 Task: Open an excel sheet and write heading  Dynamic Sales. Add 10 people name  'Joshua Rivera, Zoey Coleman, Ryan Wright, Addison Bailey, Jonathan Simmons, Brooklyn Ward, Caleb Barnes, Audrey Collins, Gabriel Perry, Sofia Bell'Item code in between  4055-6600. Product range in between  5000-20000. Add Products   Calvin Klein, Tommy Hilfiger T-shirt, Armani Bag, Burberry Shoe, Levi's T-shirt, Under Armour, Vans Shoe, Converse Shoe, Timberland Shoe, Skechers Shoe.Choose quantity  2 to 5 In Total Add the Amounts. Save page  Dynamic Sales book
Action: Mouse moved to (20, 23)
Screenshot: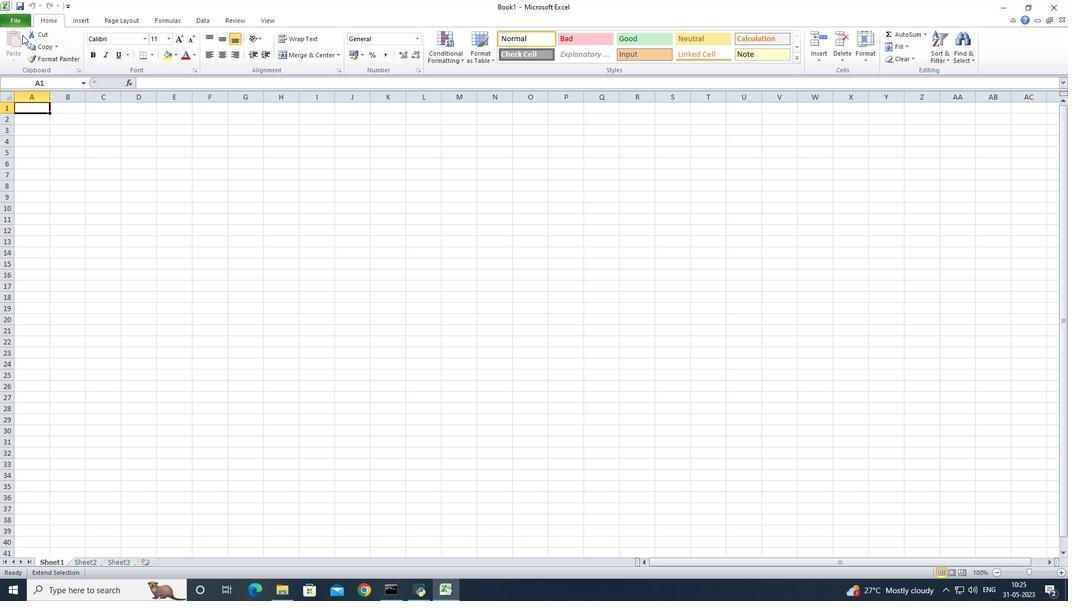
Action: Mouse pressed left at (20, 23)
Screenshot: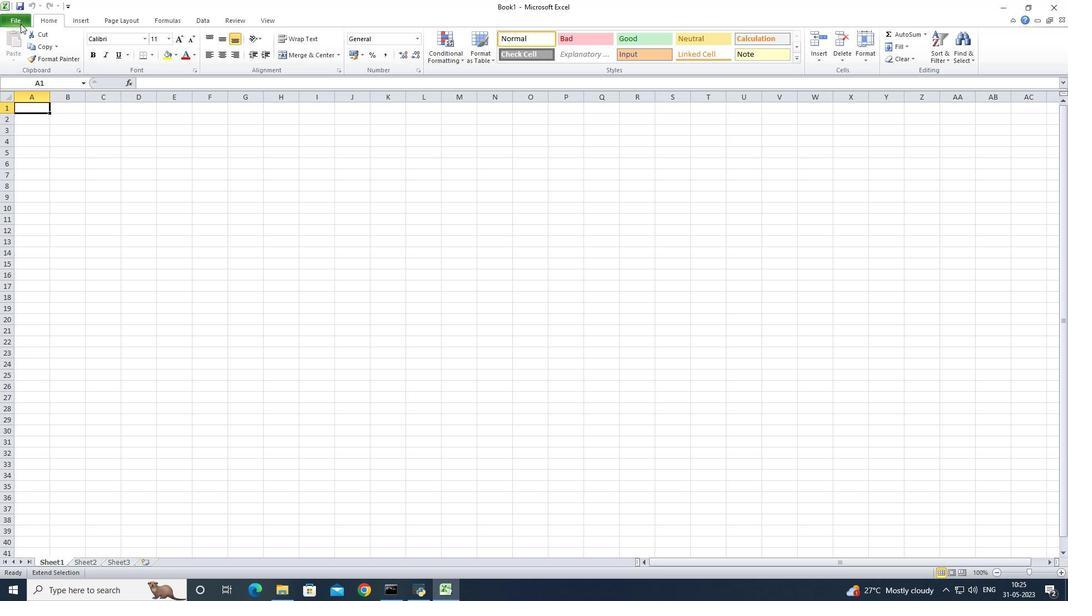 
Action: Mouse moved to (40, 146)
Screenshot: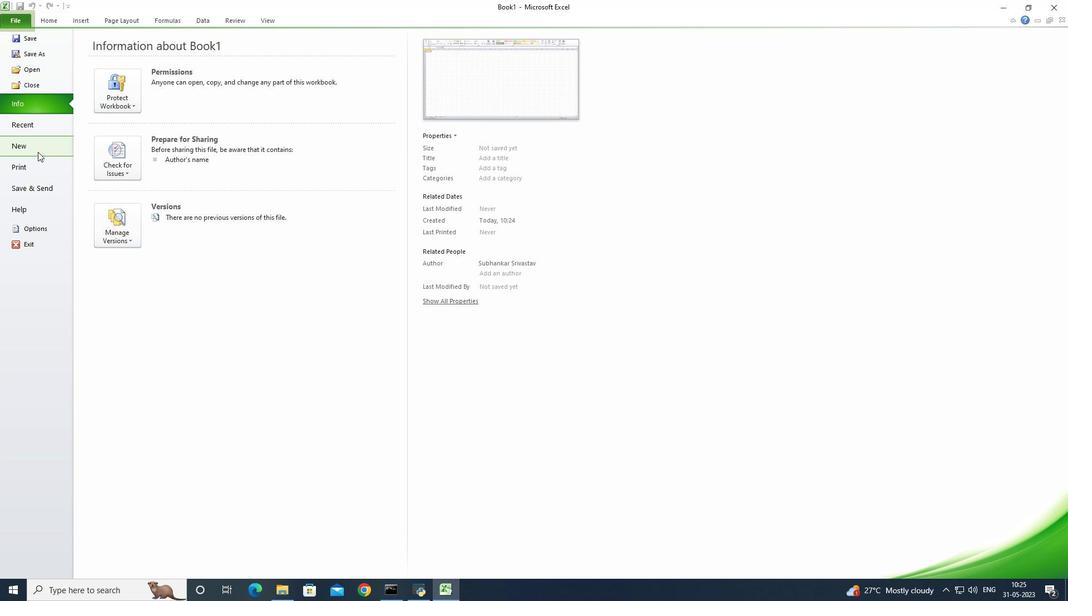 
Action: Mouse pressed left at (40, 146)
Screenshot: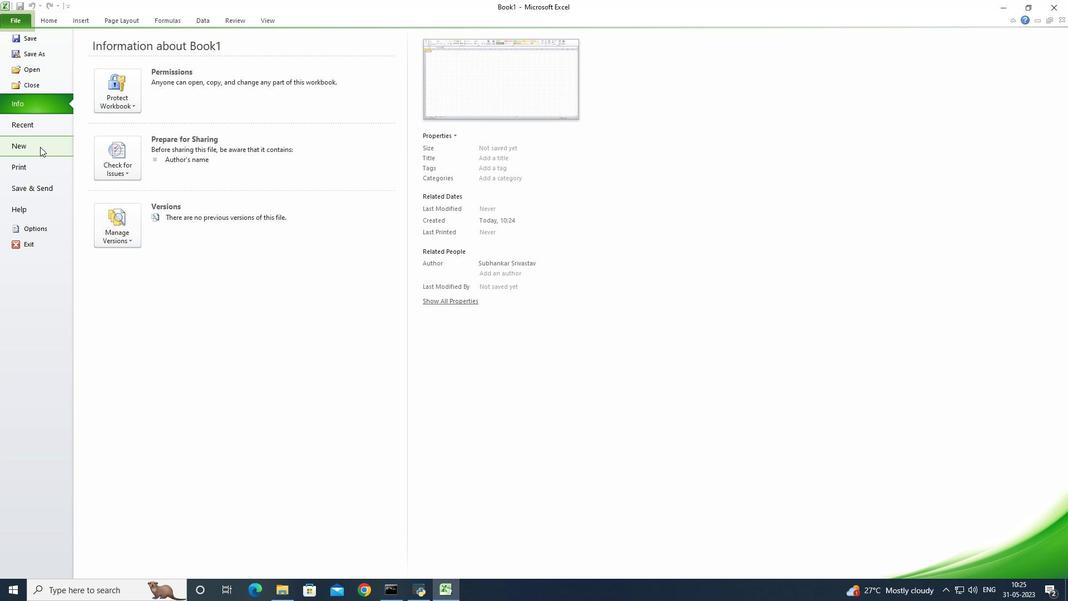 
Action: Mouse moved to (114, 112)
Screenshot: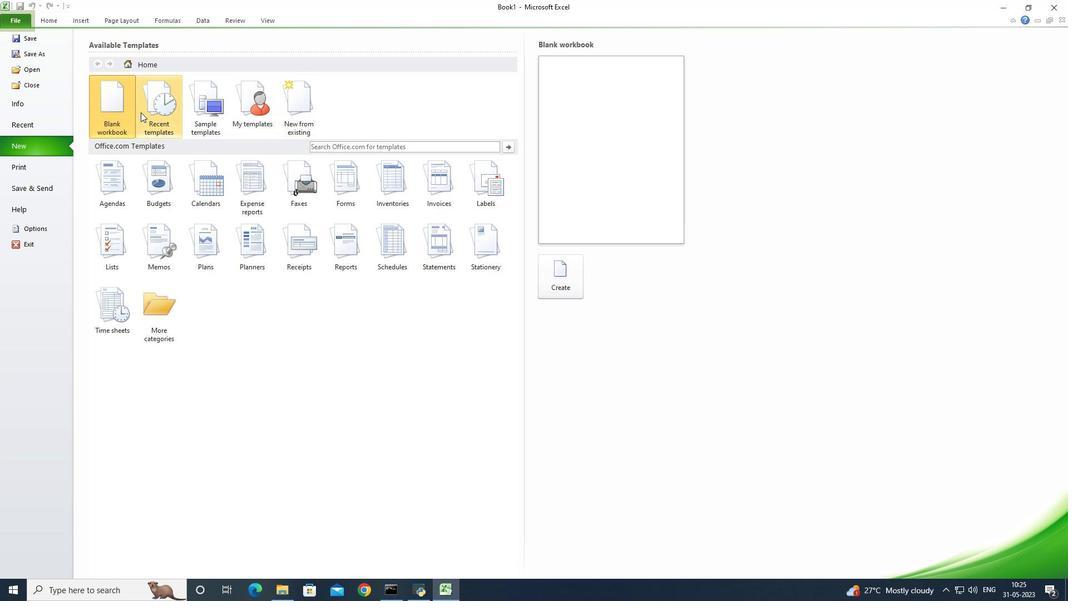 
Action: Mouse pressed left at (114, 112)
Screenshot: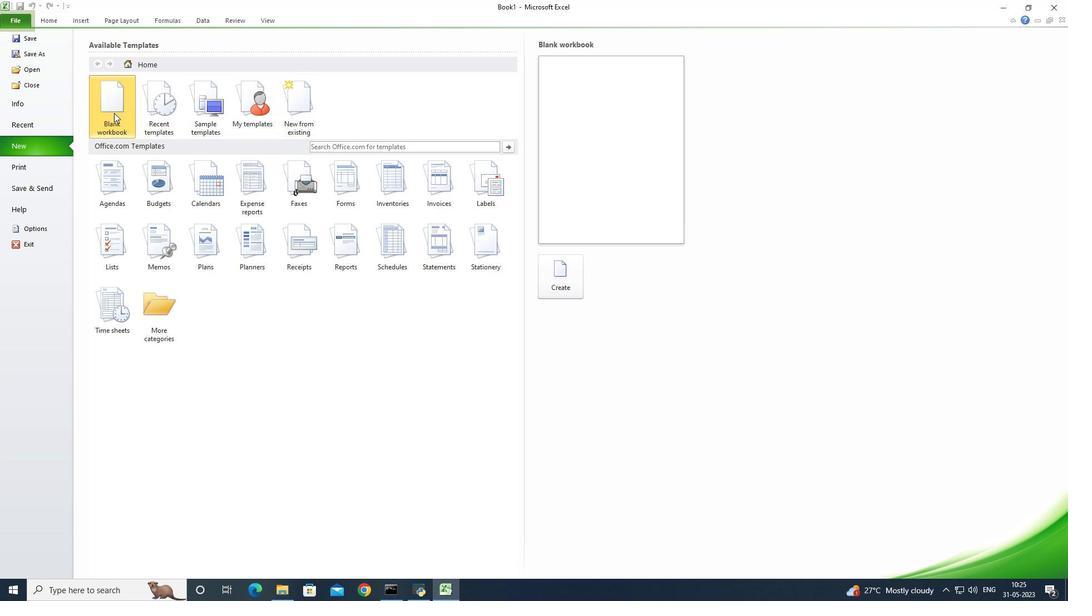 
Action: Mouse moved to (570, 274)
Screenshot: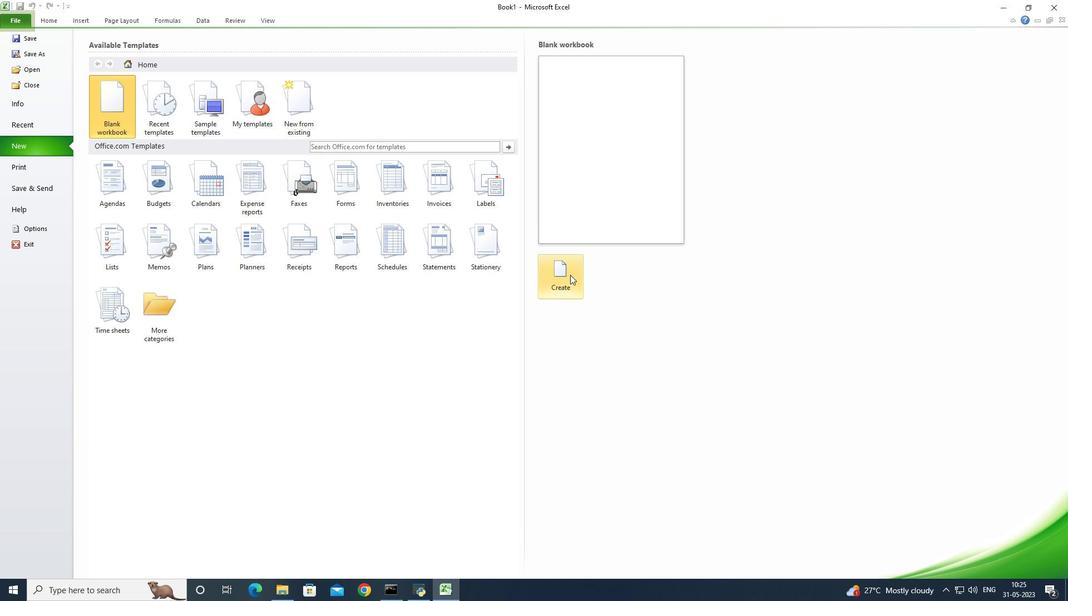 
Action: Mouse pressed left at (570, 274)
Screenshot: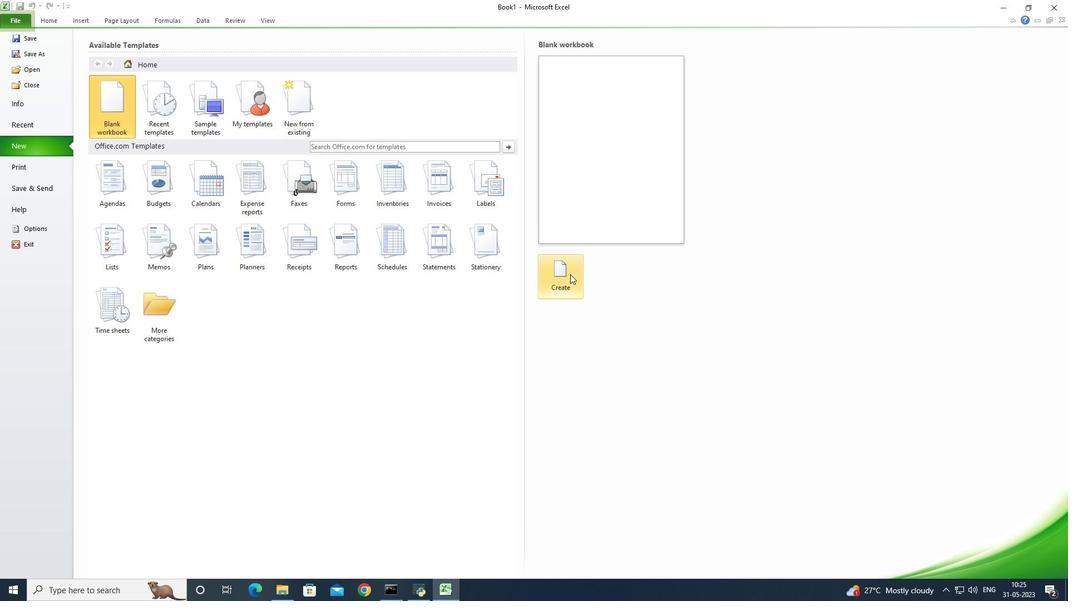 
Action: Mouse moved to (40, 108)
Screenshot: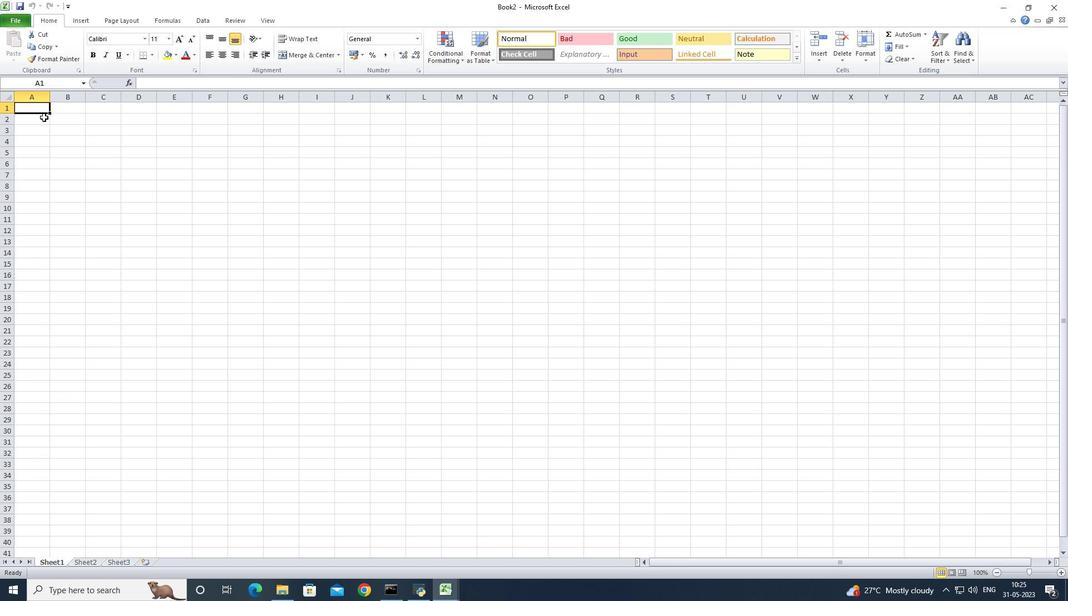 
Action: Mouse pressed left at (40, 108)
Screenshot: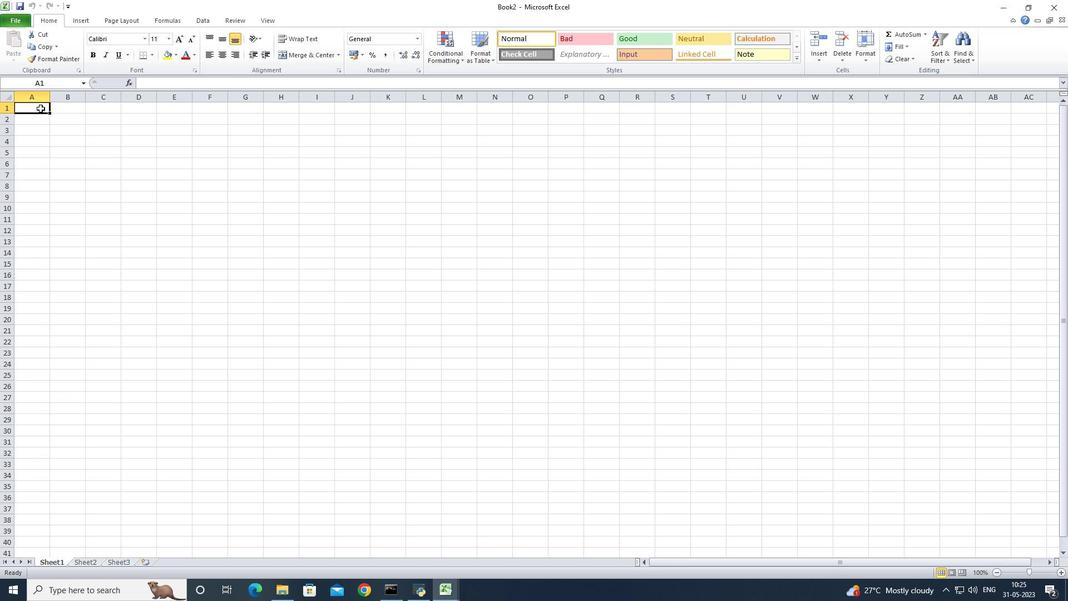 
Action: Key pressed <Key.shift><Key.shift><Key.shift><Key.shift><Key.shift><Key.shift><Key.shift><Key.shift><Key.shift><Key.shift><Key.shift><Key.shift><Key.shift><Key.shift><Key.shift><Key.shift><Key.shift><Key.shift><Key.shift><Key.shift><Key.shift><Key.shift><Key.shift><Key.shift><Key.shift><Key.shift><Key.shift><Key.shift><Key.shift><Key.shift><Key.shift><Key.shift><Key.shift><Key.shift><Key.shift><Key.shift><Key.shift><Key.shift><Key.shift><Key.shift><Key.shift><Key.shift><Key.shift><Key.shift><Key.shift><Key.shift><Key.shift><Key.shift><Key.shift><Key.shift><Key.shift><Key.shift><Key.shift><Key.shift><Key.shift><Key.shift><Key.shift><Key.shift><Key.shift><Key.shift><Key.shift><Key.shift><Key.shift><Key.shift><Key.shift><Key.shift><Key.shift><Key.shift><Key.shift><Key.shift><Key.shift><Key.shift><Key.shift><Key.shift><Key.shift><Key.shift><Key.shift><Key.shift><Key.shift><Key.shift><Key.shift><Key.shift><Key.shift><Key.shift><Key.shift><Key.shift><Key.shift><Key.shift><Key.shift><Key.shift><Key.shift><Key.shift><Key.shift><Key.shift><Key.shift><Key.shift><Key.shift><Key.shift><Key.shift><Key.shift><Key.shift><Key.shift><Key.shift><Key.shift><Key.shift><Key.shift><Key.shift><Key.shift><Key.shift><Key.shift><Key.shift><Key.shift><Key.shift><Key.shift><Key.shift><Key.shift><Key.shift><Key.shift><Key.shift><Key.shift><Key.shift><Key.shift><Key.shift><Key.shift><Key.shift><Key.shift><Key.shift><Key.shift><Key.shift><Key.shift><Key.shift><Key.shift><Key.shift><Key.shift><Key.shift><Key.shift><Key.shift><Key.shift><Key.shift><Key.shift><Key.shift><Key.shift><Key.shift><Key.shift><Key.shift><Key.shift><Key.shift><Key.shift><Key.shift><Key.shift><Key.shift><Key.shift><Key.shift><Key.shift><Key.shift><Key.shift><Key.shift><Key.shift><Key.shift><Key.shift><Key.shift><Key.shift><Key.shift><Key.shift><Key.shift><Key.shift><Key.shift><Key.shift><Key.shift><Key.shift><Key.shift><Key.shift><Key.shift><Key.shift><Key.shift><Key.shift><Key.shift><Key.shift><Key.shift><Key.shift><Key.shift><Key.shift><Key.shift><Key.shift><Key.shift><Key.shift><Key.shift><Key.shift><Key.shift><Key.shift><Key.shift><Key.shift><Key.shift><Key.shift><Key.shift><Key.shift><Key.shift><Key.shift><Key.shift><Key.shift><Key.shift><Key.shift>Dya<Key.backspace>namic<Key.space><Key.shift>Sales<Key.enter><Key.shift><Key.shift><Key.shift><Key.shift><Key.shift><Key.shift><Key.shift><Key.shift><Key.shift><Key.shift><Key.shift><Key.shift><Key.shift><Key.shift><Key.shift><Key.shift><Key.shift><Key.shift><Key.shift><Key.shift><Key.shift><Key.shift><Key.shift><Key.shift><Key.shift><Key.shift><Key.shift><Key.shift><Key.shift><Key.shift><Key.shift><Key.shift><Key.shift><Key.shift><Key.shift><Key.shift><Key.shift><Key.shift><Key.shift><Key.shift><Key.shift><Key.shift><Key.shift><Key.shift><Key.shift><Key.shift><Key.shift><Key.shift><Key.shift><Key.shift><Key.shift>Name<Key.enter><Key.shift>Ja<Key.backspace>oshua<Key.space><Key.shift><Key.shift><Key.shift><Key.shift><Key.shift><Key.shift><Key.shift><Key.shift><Key.shift><Key.shift><Key.shift><Key.shift><Key.shift><Key.shift><Key.shift><Key.shift><Key.shift><Key.shift><Key.shift><Key.shift><Key.shift><Key.shift><Key.shift><Key.shift><Key.shift>Rivera<Key.enter><Key.shift><Key.shift><Key.shift><Key.shift><Key.shift><Key.shift><Key.shift>Zoey<Key.space><Key.shift><Key.shift><Key.shift>Coleman<Key.enter><Key.shift><Key.shift><Key.shift><Key.shift><Key.shift><Key.shift><Key.shift>Ryan<Key.space><Key.shift><Key.shift><Key.shift><Key.shift><Key.shift><Key.shift><Key.shift><Key.shift><Key.shift><Key.shift><Key.shift><Key.shift><Key.shift><Key.shift><Key.shift><Key.shift><Key.shift><Key.shift><Key.shift><Key.shift><Key.shift><Key.shift><Key.shift><Key.shift><Key.shift><Key.shift><Key.shift><Key.shift><Key.shift><Key.shift><Key.shift><Key.shift><Key.shift><Key.shift><Key.shift><Key.shift><Key.shift>Wright<Key.enter><Key.shift>Addison<Key.space><Key.shift><Key.shift><Key.shift><Key.shift><Key.shift><Key.shift><Key.shift><Key.shift><Key.shift><Key.shift><Key.shift><Key.shift><Key.shift><Key.shift><Key.shift><Key.shift><Key.shift>Bailey<Key.enter><Key.shift><Key.shift><Key.shift><Key.shift><Key.shift><Key.shift>Jonathan<Key.space><Key.shift><Key.shift><Key.shift><Key.shift><Key.shift><Key.shift><Key.shift><Key.shift><Key.shift><Key.shift><Key.shift><Key.shift><Key.shift><Key.shift><Key.shift><Key.shift><Key.shift><Key.shift><Key.shift><Key.shift><Key.shift><Key.shift><Key.shift><Key.shift><Key.shift><Key.shift><Key.shift><Key.shift>Simmons<Key.enter><Key.shift><Key.shift><Key.shift><Key.shift><Key.shift><Key.shift><Key.shift><Key.shift><Key.shift><Key.shift><Key.shift><Key.shift><Key.shift><Key.shift><Key.shift><Key.shift><Key.shift><Key.shift><Key.shift>Brooklyn<Key.space><Key.shift>Ward<Key.enter><Key.shift><Key.shift><Key.shift><Key.shift><Key.shift><Key.shift><Key.shift><Key.shift><Key.shift><Key.shift><Key.shift><Key.shift><Key.shift><Key.shift><Key.shift><Key.shift><Key.shift><Key.shift><Key.shift><Key.shift><Key.shift><Key.shift><Key.shift><Key.shift><Key.shift><Key.shift><Key.shift><Key.shift><Key.shift><Key.shift><Key.shift><Key.shift><Key.shift><Key.shift>Caleb<Key.space><Key.shift><Key.shift><Key.shift><Key.shift><Key.shift><Key.shift><Key.shift><Key.shift><Key.shift><Key.shift><Key.shift><Key.shift>Barnes<Key.enter><Key.shift>Audrey<Key.space><Key.shift><Key.shift><Key.shift><Key.shift>Collins<Key.enter><Key.shift>Gabriel<Key.space><Key.shift><Key.shift><Key.shift><Key.shift><Key.shift><Key.shift><Key.shift><Key.shift><Key.shift><Key.shift><Key.shift><Key.shift><Key.shift><Key.shift><Key.shift>Perry<Key.enter><Key.shift><Key.shift><Key.shift><Key.shift><Key.shift><Key.shift><Key.shift><Key.shift>Sofia<Key.space><Key.shift>Bell<Key.right><Key.up><Key.up><Key.up><Key.up><Key.up><Key.up><Key.up><Key.up><Key.up><Key.up><Key.up>
Screenshot: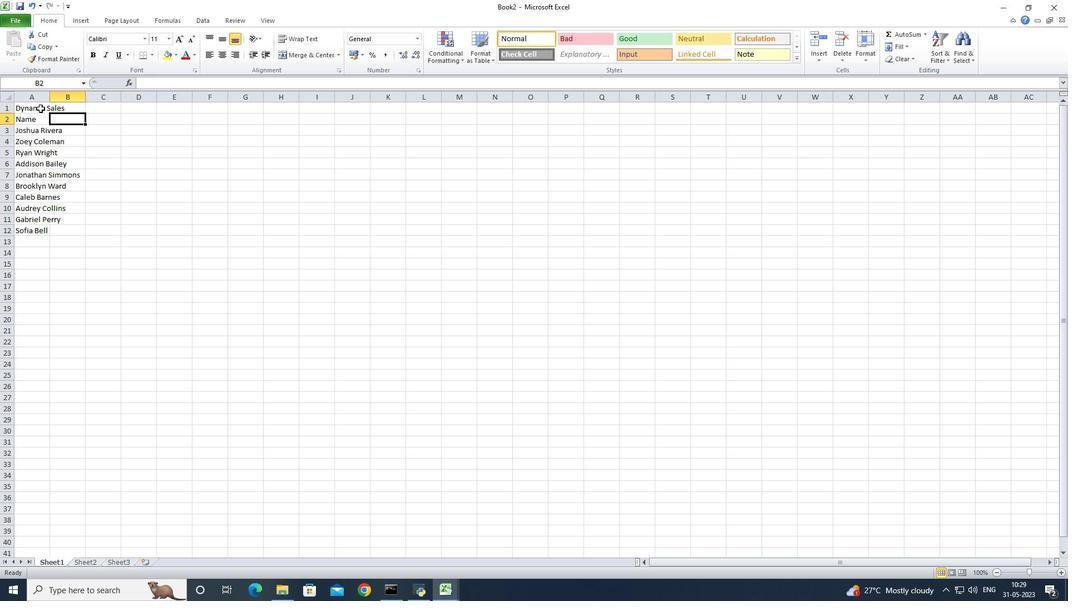 
Action: Mouse moved to (49, 97)
Screenshot: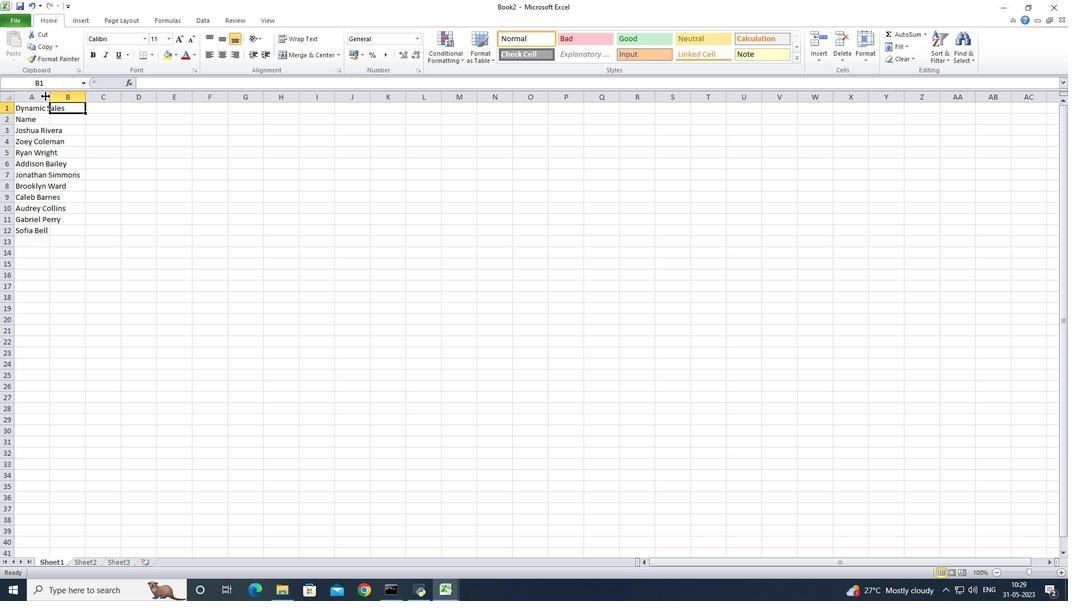 
Action: Mouse pressed left at (49, 97)
Screenshot: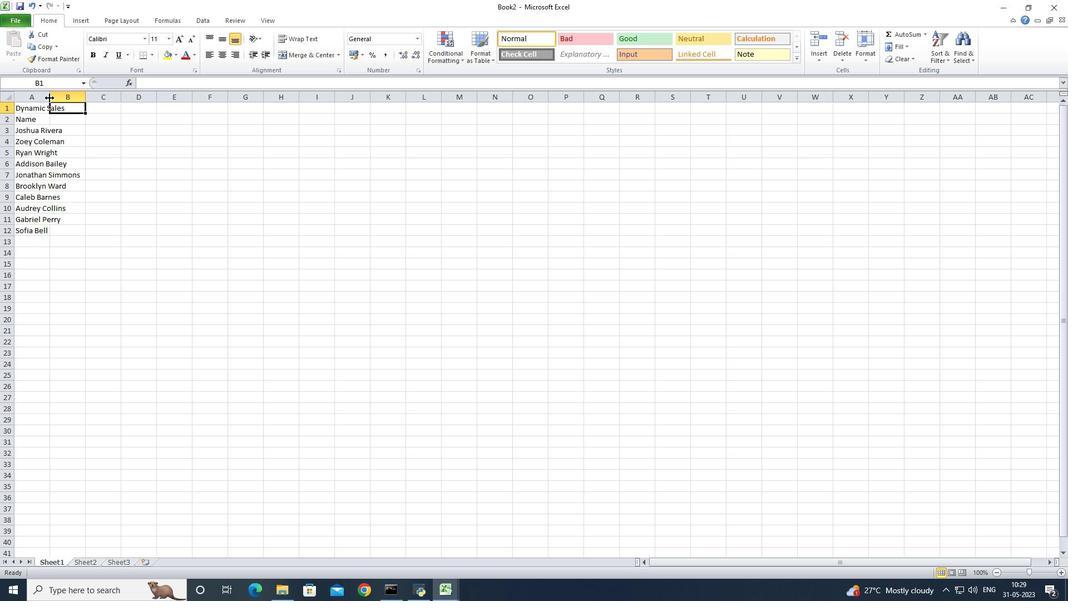 
Action: Mouse pressed left at (49, 97)
Screenshot: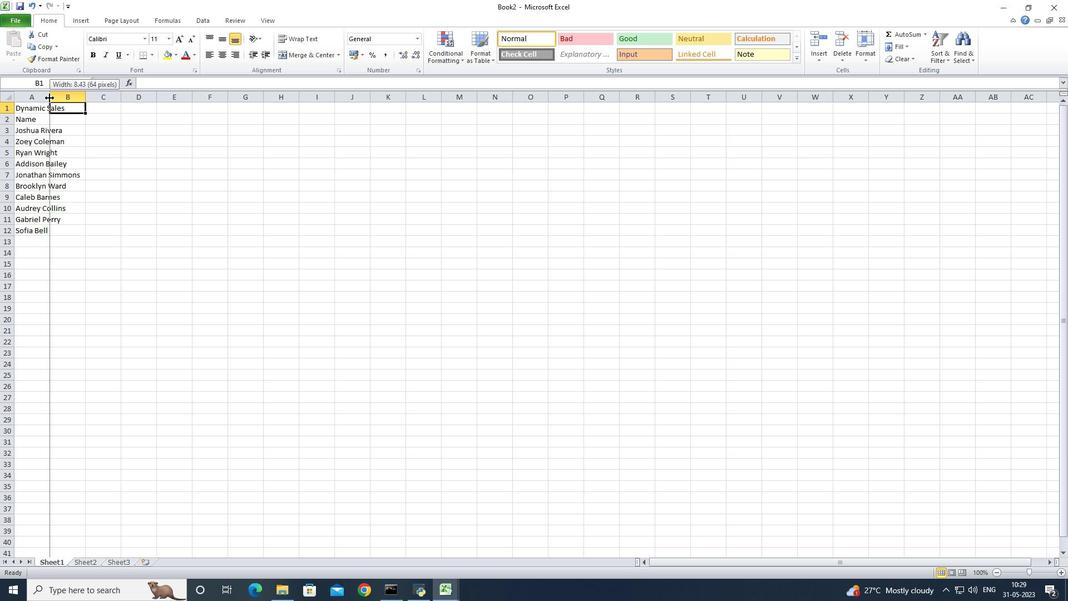 
Action: Mouse moved to (91, 118)
Screenshot: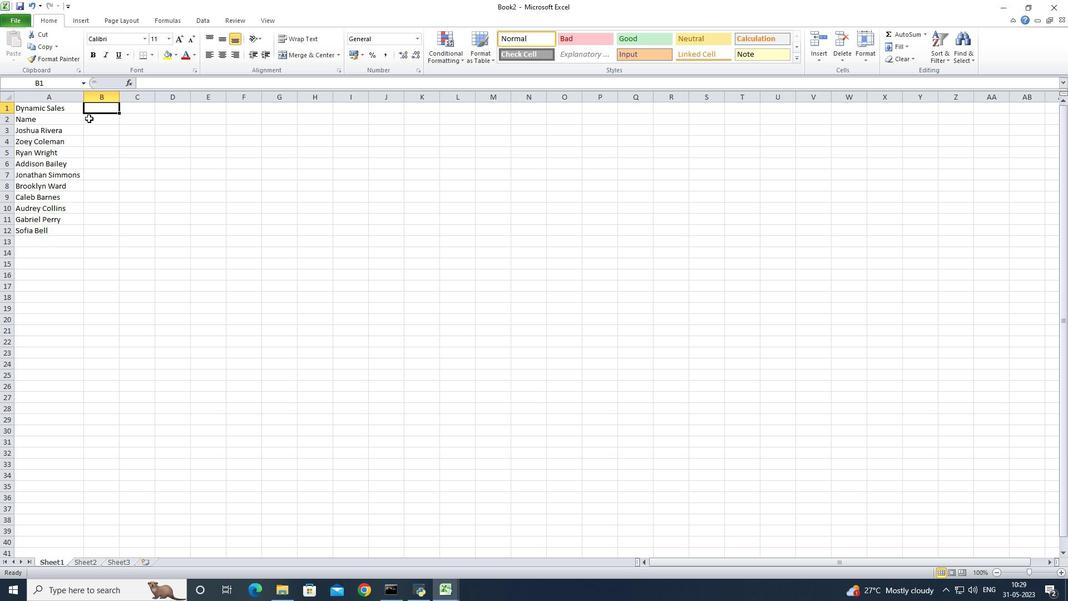 
Action: Mouse pressed left at (91, 118)
Screenshot: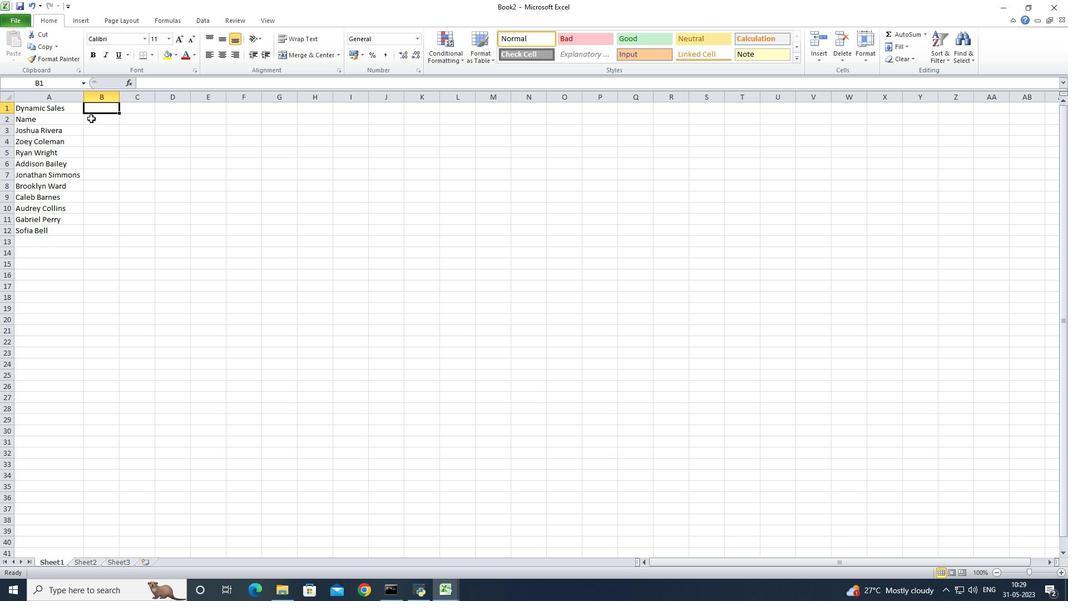 
Action: Key pressed <Key.shift>Item<Key.space><Key.shift><Key.shift><Key.shift><Key.shift><Key.shift>Code<Key.enter>4055<Key.down>4053<Key.backspace>8<Key.down>5500<Key.down>5400<Key.down>4500<Key.down>6000<Key.down>6500<Key.down>6400<Key.down>6300<Key.down>6200<Key.right><Key.up><Key.up><Key.up><Key.up><Key.up><Key.up><Key.up><Key.up><Key.up><Key.up>
Screenshot: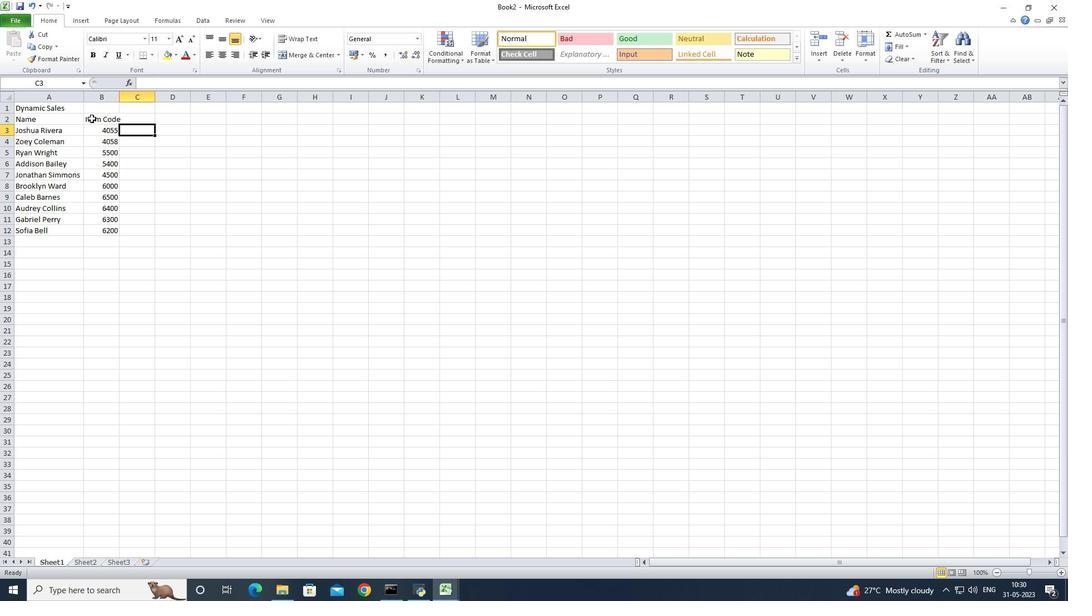 
Action: Mouse moved to (120, 101)
Screenshot: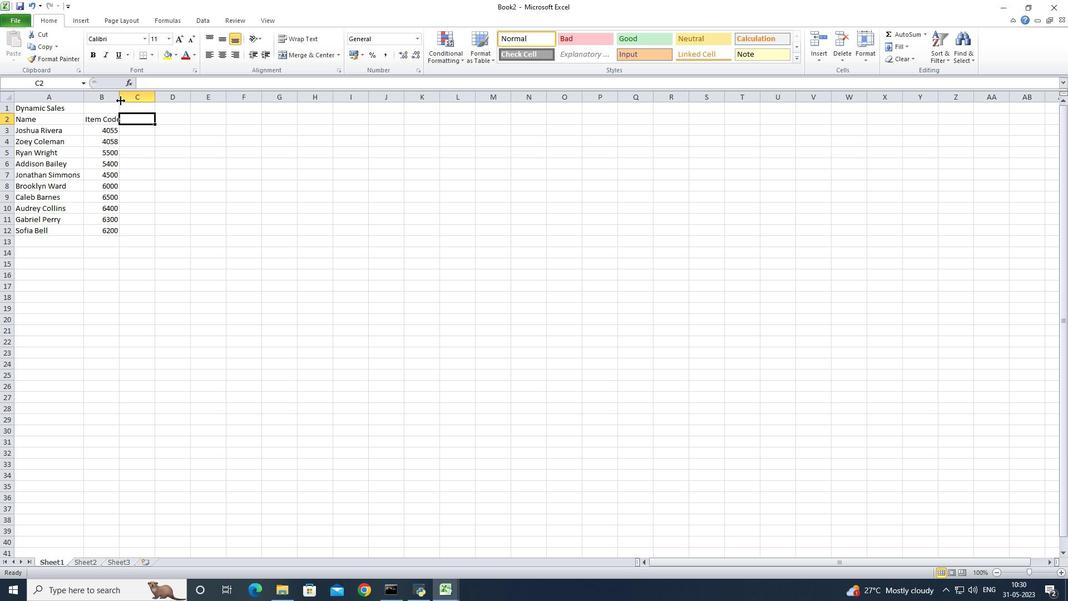 
Action: Mouse pressed left at (120, 101)
Screenshot: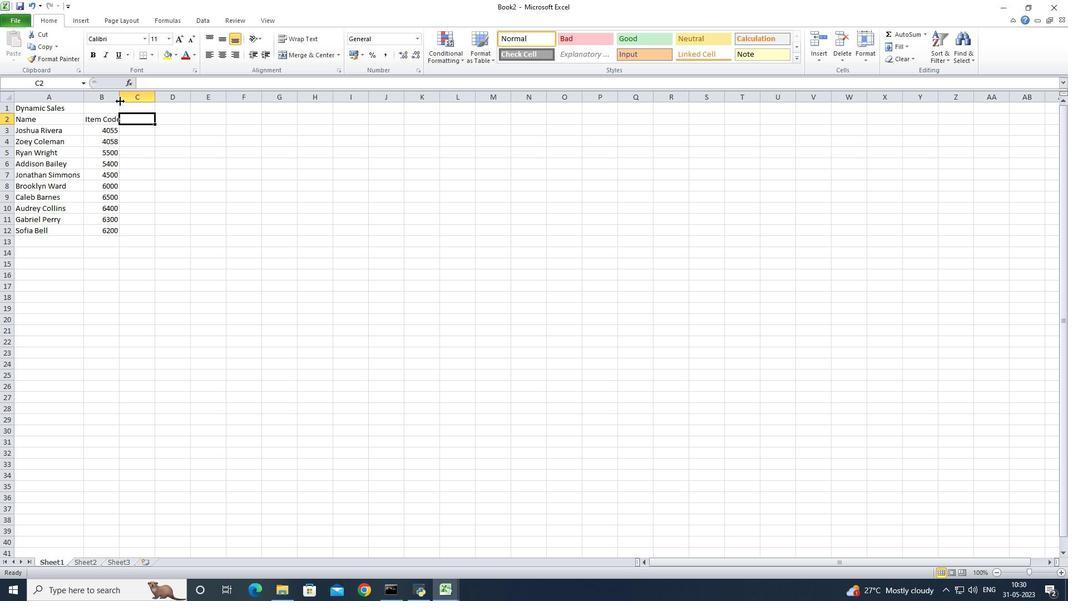
Action: Mouse pressed left at (120, 101)
Screenshot: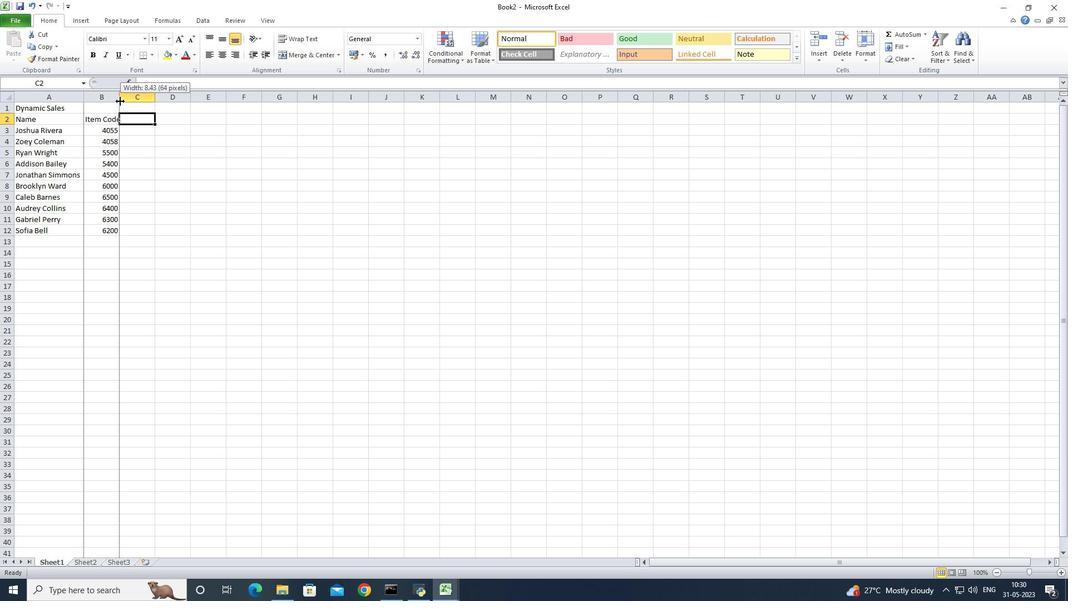 
Action: Mouse moved to (136, 129)
Screenshot: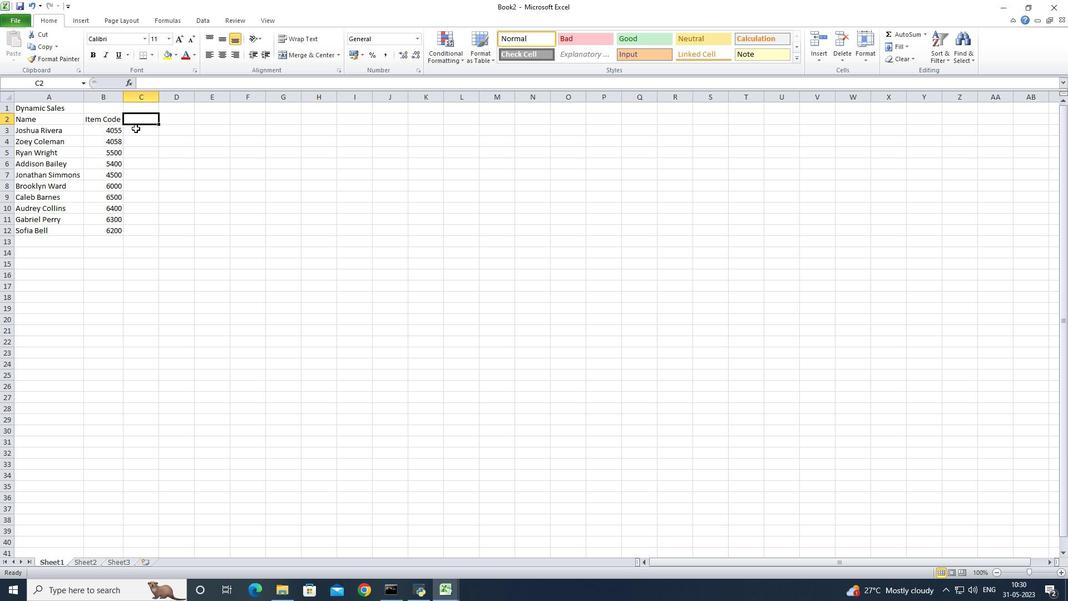 
Action: Key pressed <Key.shift>Product<Key.space><Key.shift><Key.shift><Key.shift><Key.shift><Key.shift><Key.shift><Key.shift><Key.shift><Key.shift><Key.shift><Key.shift>range
Screenshot: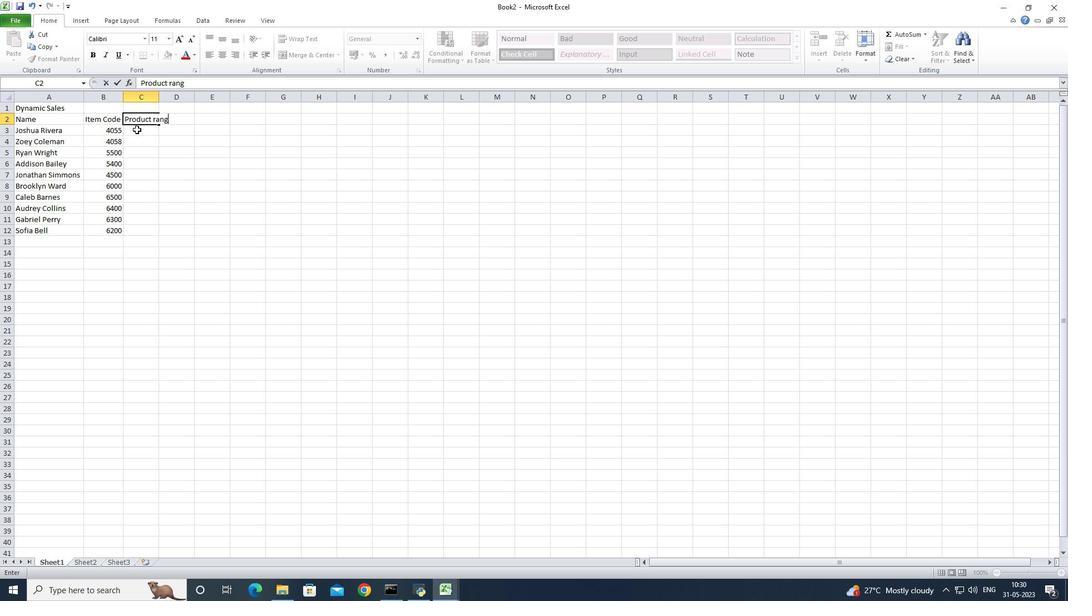 
Action: Mouse moved to (158, 99)
Screenshot: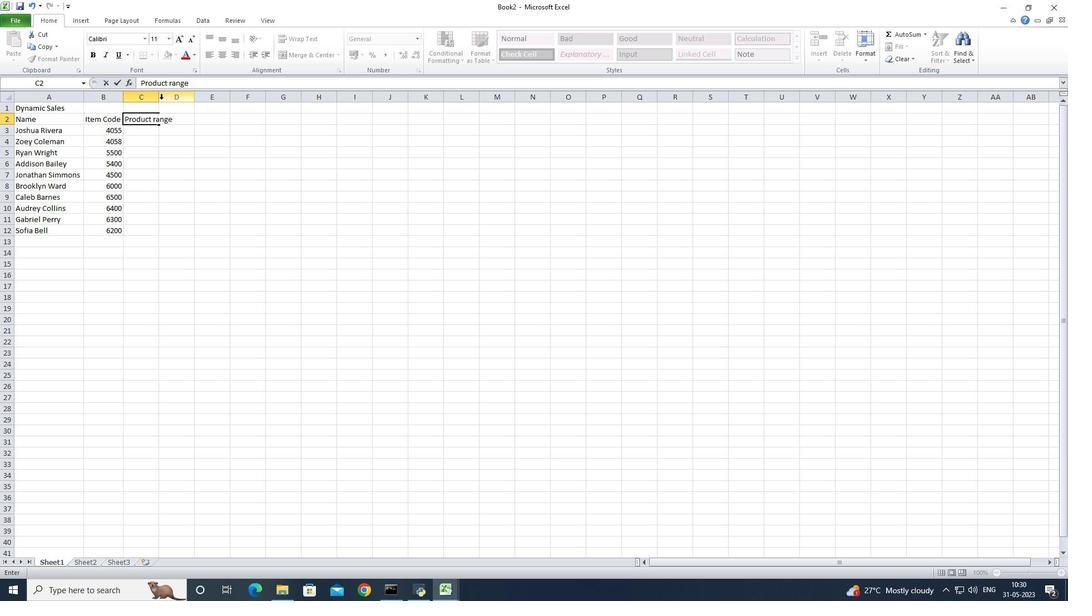 
Action: Mouse pressed left at (158, 99)
Screenshot: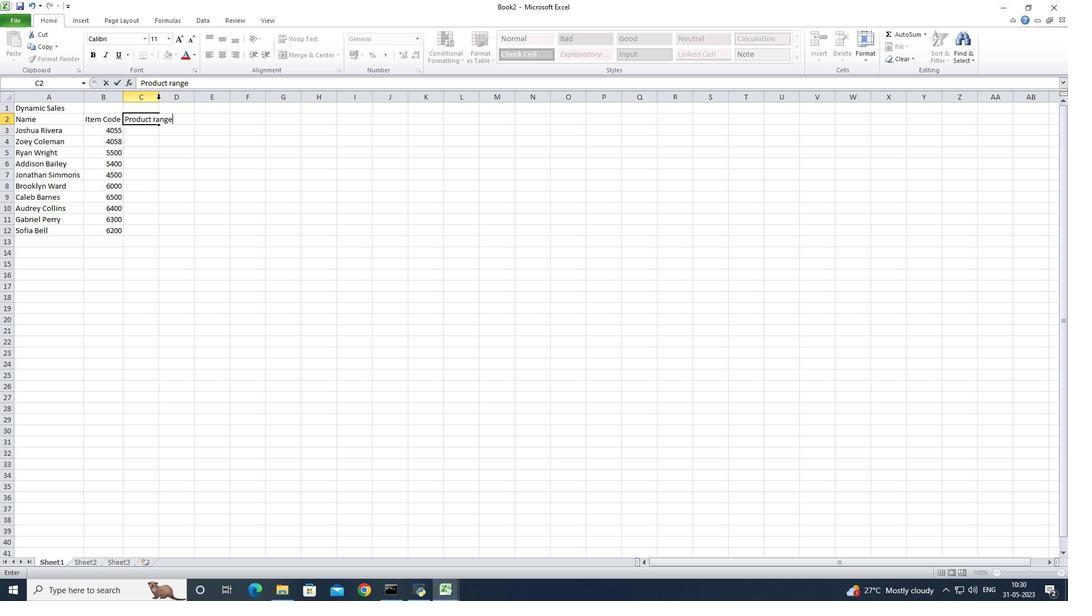 
Action: Mouse pressed left at (158, 99)
Screenshot: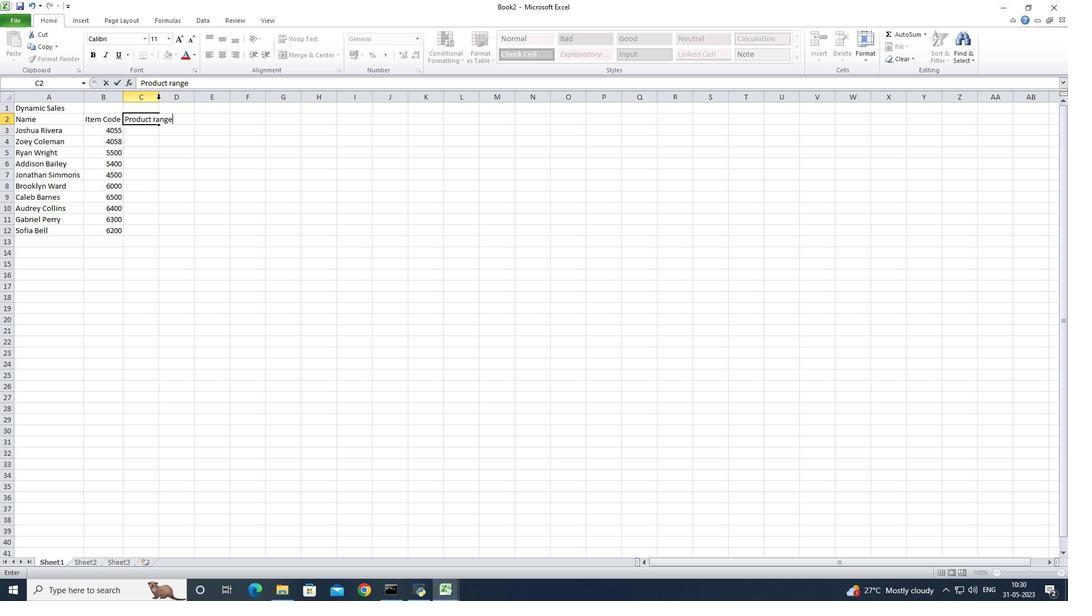 
Action: Mouse moved to (153, 134)
Screenshot: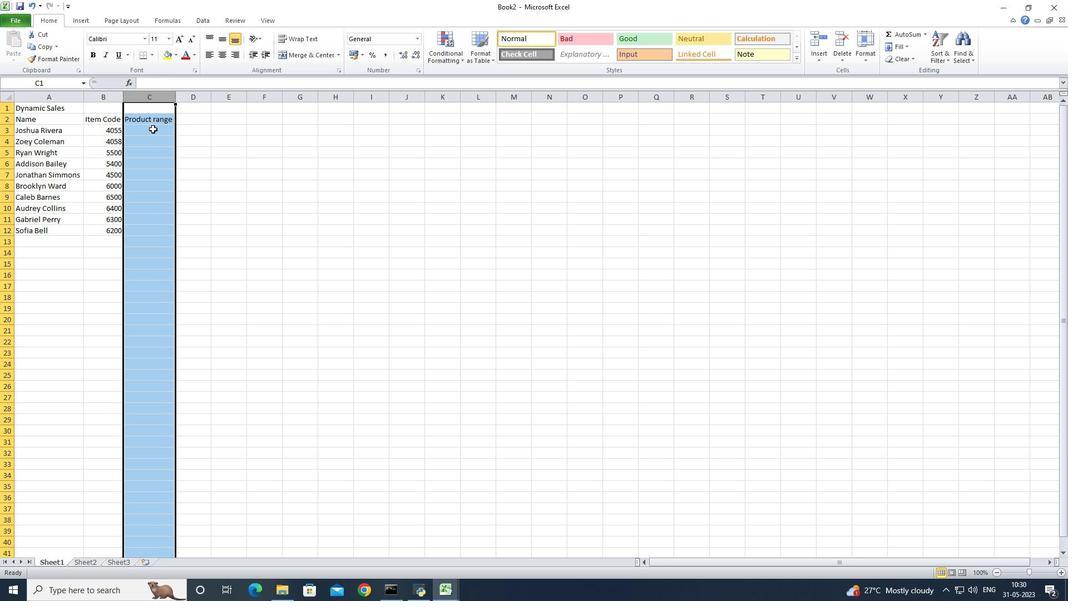 
Action: Mouse pressed left at (153, 134)
Screenshot: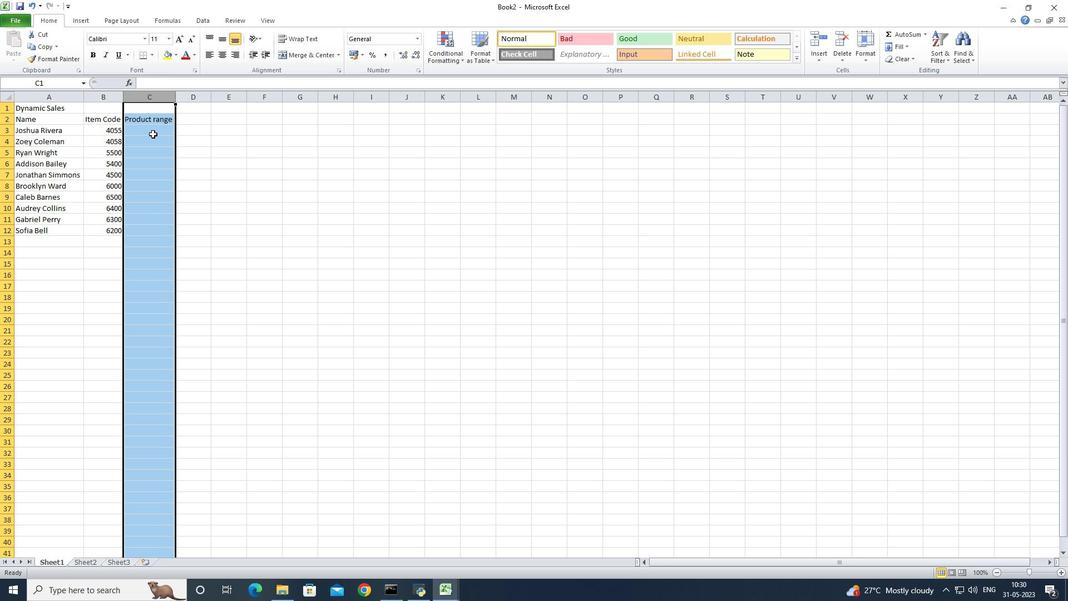 
Action: Key pressed 5000<Key.down>6000<Key.down>7000<Key.down>8000<Key.down>9000<Key.down>10000<Key.down>11000<Key.down>15000<Key.down>18000<Key.down>19000<Key.right><Key.up><Key.up><Key.up><Key.up><Key.up><Key.up><Key.up><Key.up><Key.up><Key.up><Key.shift><Key.shift><Key.shift><Key.shift><Key.shift><Key.shift><Key.shift><Key.shift><Key.shift><Key.shift><Key.shift><Key.shift><Key.shift><Key.shift><Key.shift>Products<Key.enter><Key.shift><Key.shift><Key.shift>calvin<Key.space><Key.shift>L<Key.backspace><Key.shift>Klein
Screenshot: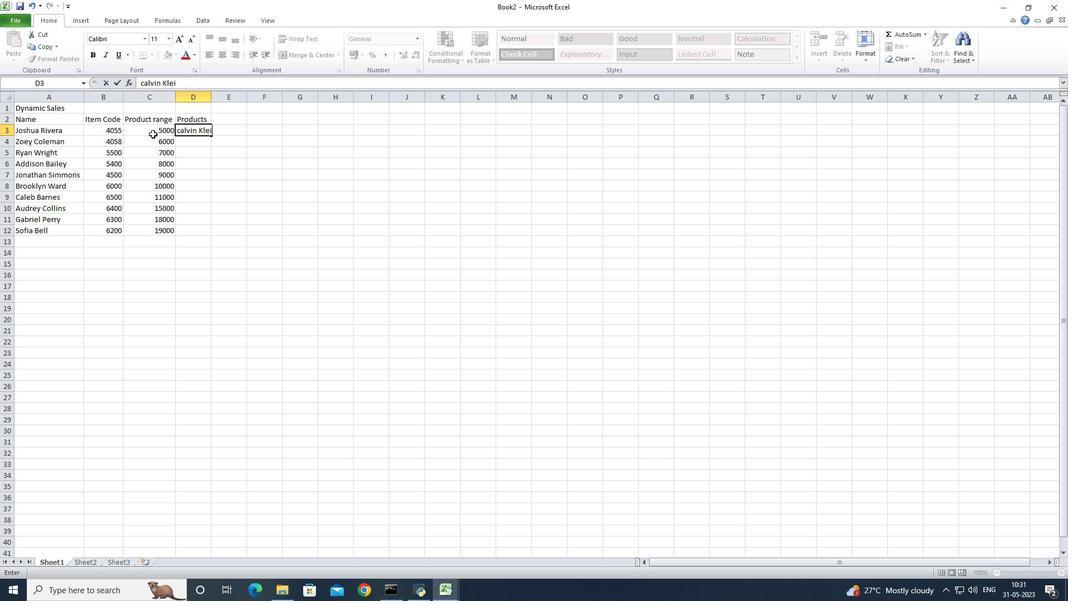 
Action: Mouse moved to (145, 85)
Screenshot: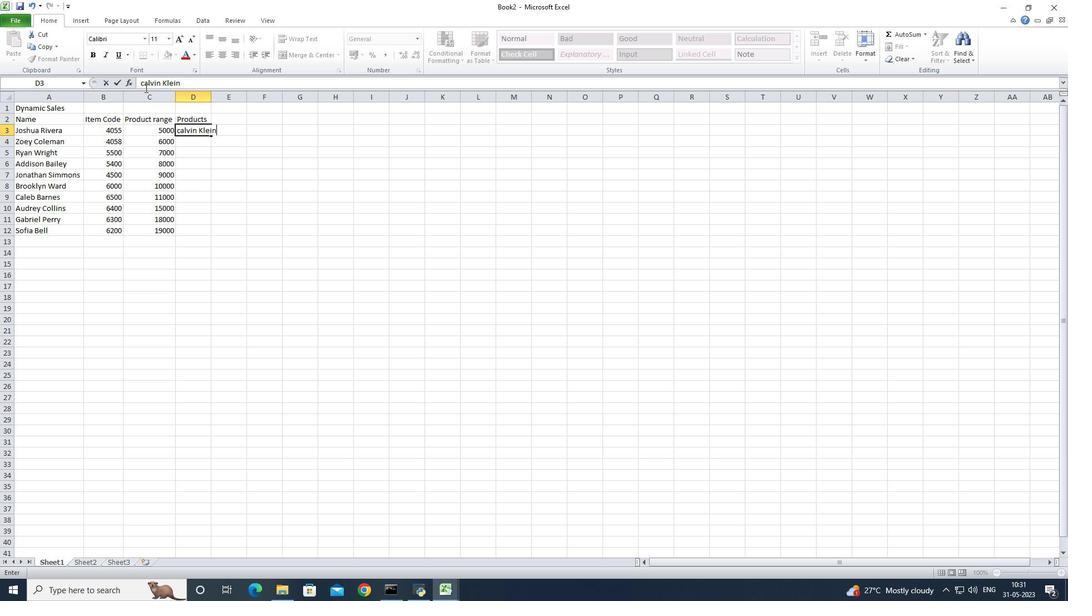 
Action: Mouse pressed left at (145, 85)
Screenshot: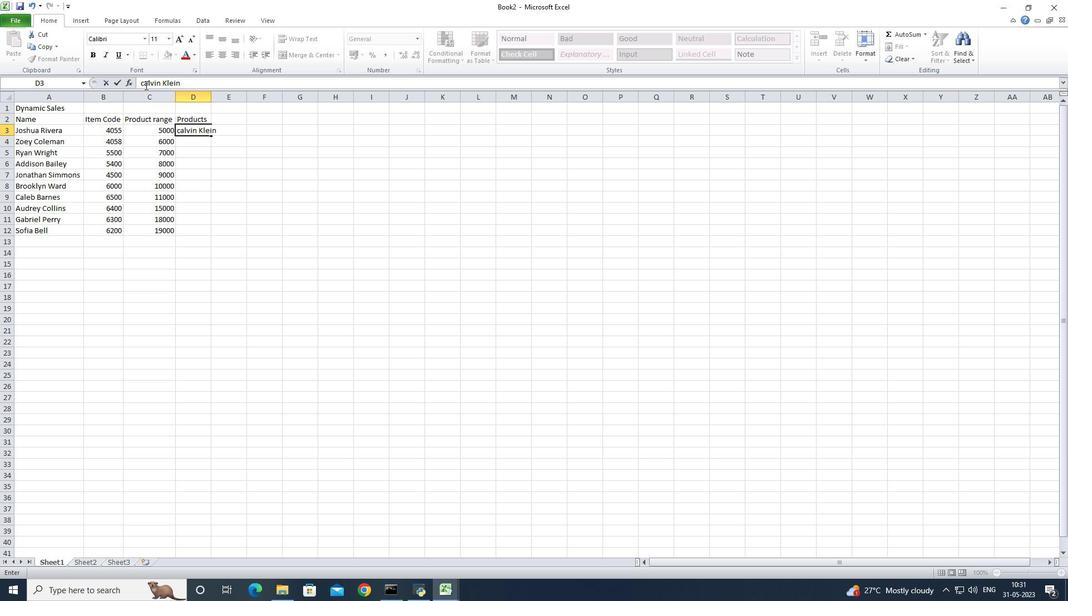 
Action: Key pressed <Key.backspace><Key.shift><Key.shift>C<Key.enter><Key.shift><Key.shift><Key.shift><Key.shift><Key.shift><Key.shift><Key.shift><Key.shift><Key.shift><Key.shift><Key.shift><Key.shift>Tommy<Key.space><Key.shift>Hilfiger<Key.space><Key.shift>T-shirt<Key.enter><Key.shift><Key.shift><Key.shift><Key.shift>Armour<Key.space><Key.shift><Key.shift><Key.shift><Key.shift><Key.shift><Key.shift><Key.shift><Key.shift><Key.shift><Key.shift><Key.shift><Key.shift><Key.shift><Key.shift><Key.shift><Key.shift>Bag<Key.enter><Key.shift><Key.shift><Key.shift><Key.shift><Key.shift><Key.shift>Burberry<Key.space><Key.shift>Shoe<Key.down><Key.shift><Key.shift><Key.shift><Key.shift><Key.shift><Key.shift><Key.shift><Key.shift><Key.shift><Key.shift><Key.shift><Key.shift><Key.shift><Key.shift><Key.shift><Key.shift><Key.shift><Key.shift><Key.shift><Key.shift><Key.shift><Key.shift><Key.shift><Key.shift><Key.shift><Key.shift><Key.shift><Key.shift><Key.shift><Key.shift><Key.shift><Key.shift><Key.shift><Key.shift>Levis'<Key.shift>S<Key.backspace>s<Key.space>
Screenshot: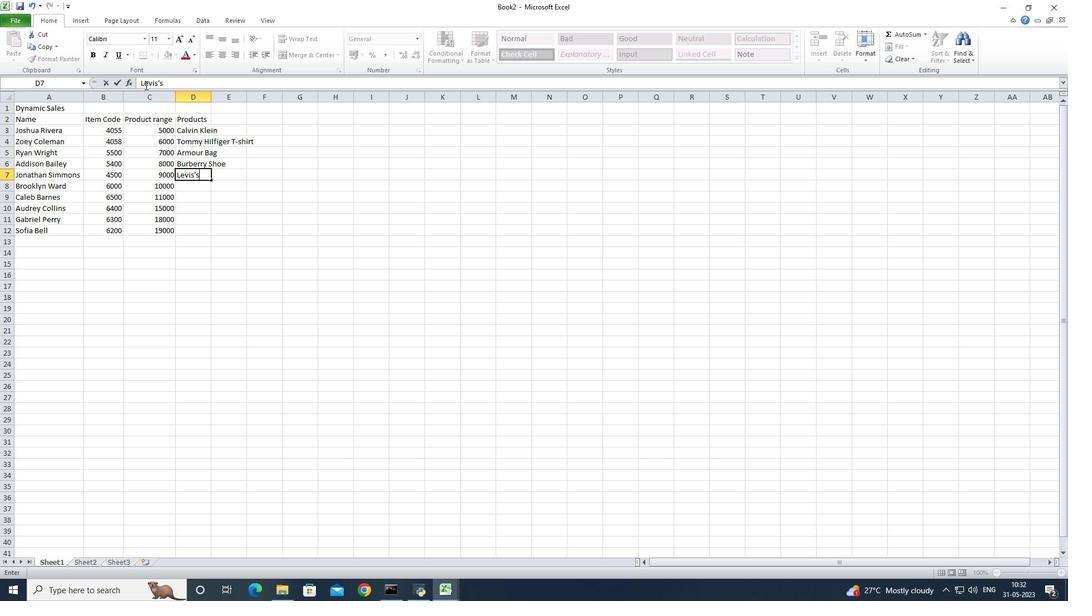 
Action: Mouse moved to (194, 174)
Screenshot: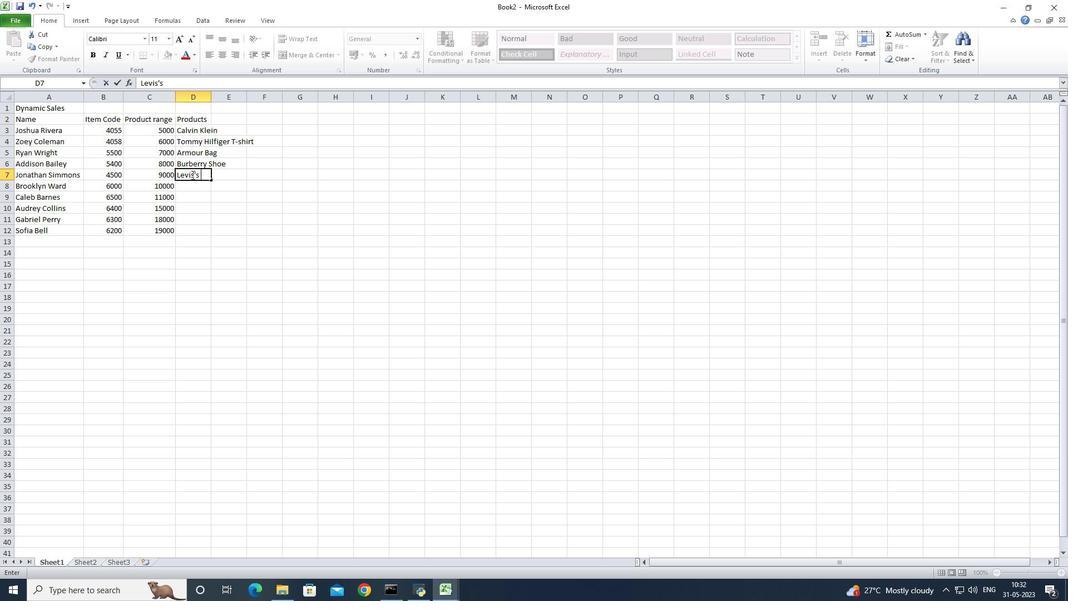 
Action: Mouse pressed left at (194, 174)
Screenshot: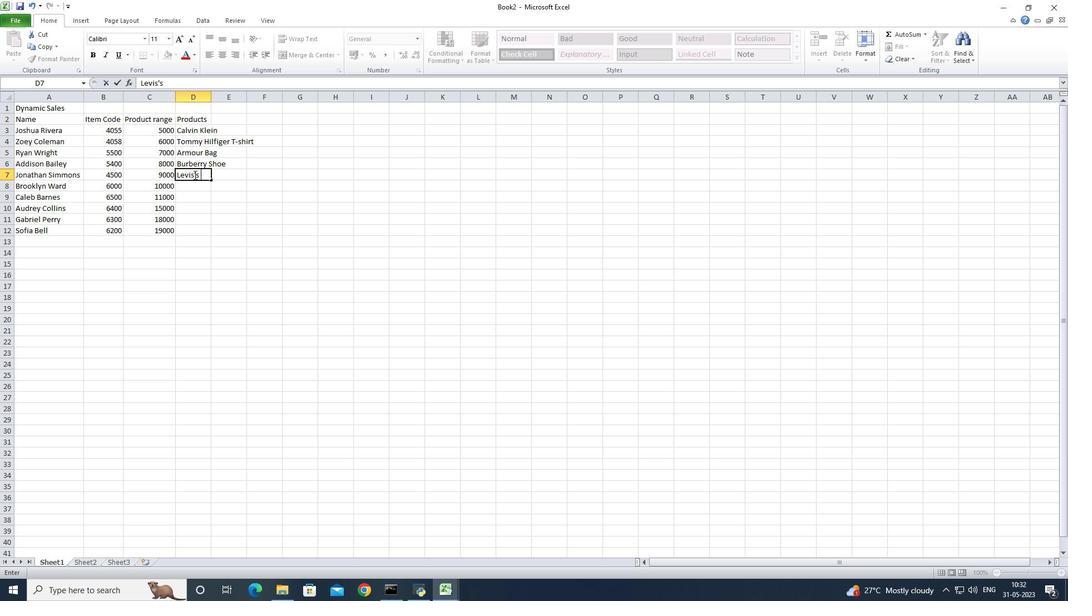 
Action: Key pressed <Key.backspace>
Screenshot: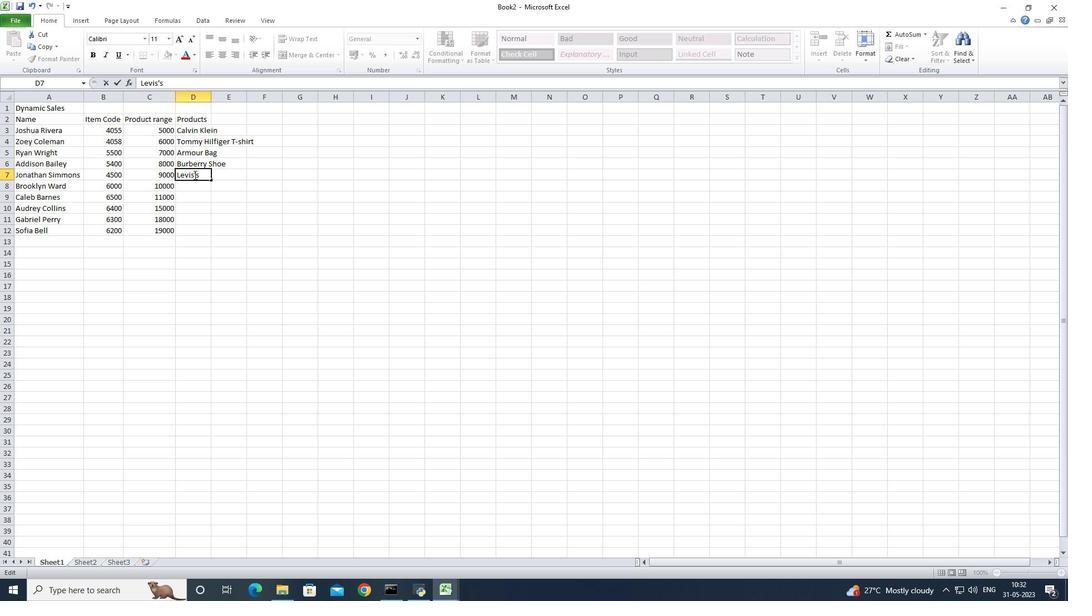 
Action: Mouse pressed left at (194, 174)
Screenshot: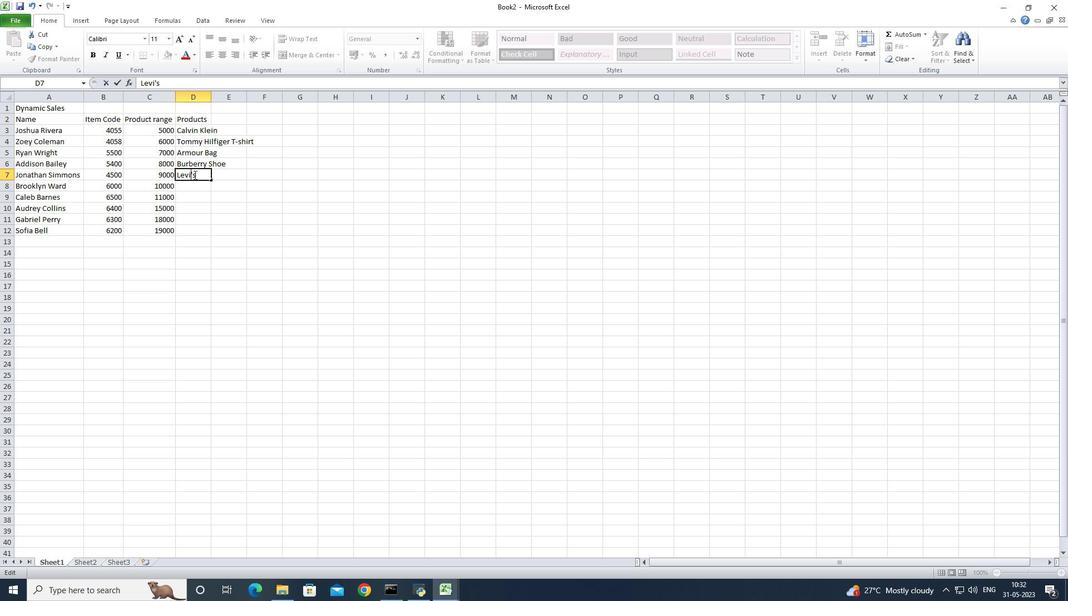 
Action: Mouse moved to (200, 175)
Screenshot: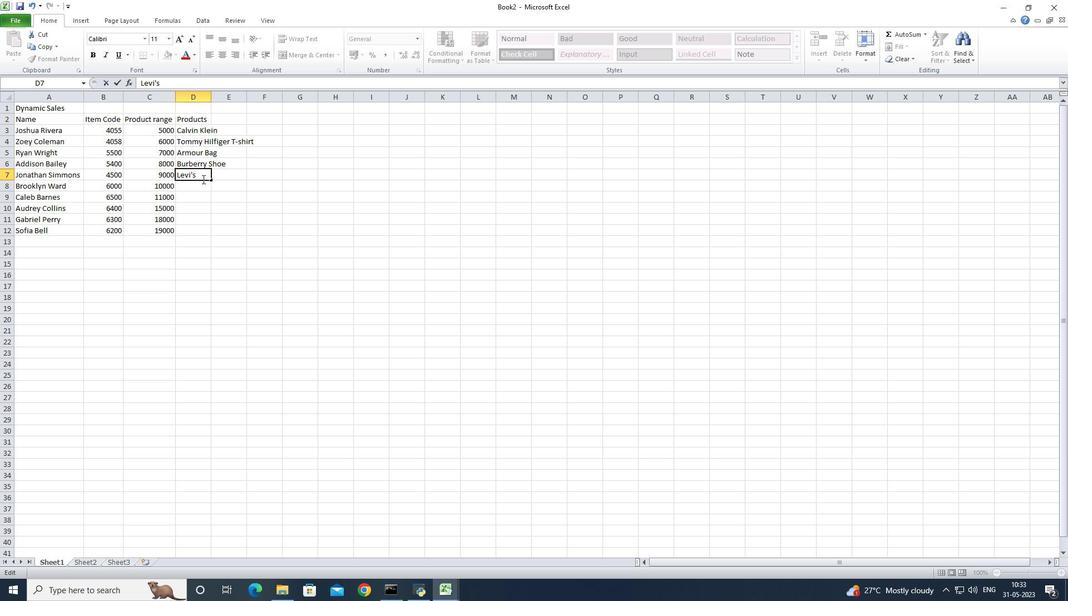 
Action: Mouse pressed left at (200, 175)
Screenshot: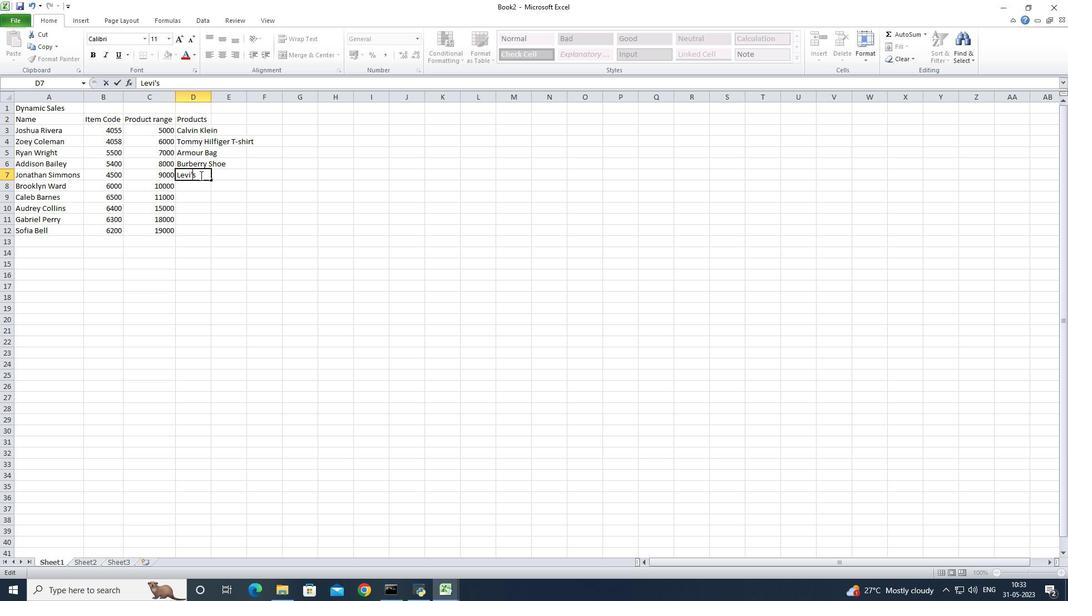 
Action: Key pressed <Key.shift><Key.shift><Key.shift><Key.shift><Key.shift>T-shirt<Key.enter><Key.shift><Key.shift><Key.shift><Key.shift><Key.shift>Under<Key.space><Key.shift>Armour<Key.enter><Key.shift><Key.shift>Vans<Key.space><Key.shift><Key.shift><Key.shift><Key.shift><Key.shift><Key.shift><Key.shift><Key.shift><Key.shift><Key.shift>Shoe<Key.enter><Key.shift><Key.shift><Key.shift><Key.shift><Key.shift><Key.shift><Key.shift><Key.shift><Key.shift><Key.shift><Key.shift>converse<Key.space><Key.shift>Shoe<Key.enter><Key.shift><Key.shift><Key.shift><Key.shift><Key.shift><Key.shift><Key.shift><Key.shift>Timberland<Key.space><Key.shift>Shoe<Key.space><Key.enter><Key.shift>Skechers<Key.space><Key.shift>Shoe<Key.tab>
Screenshot: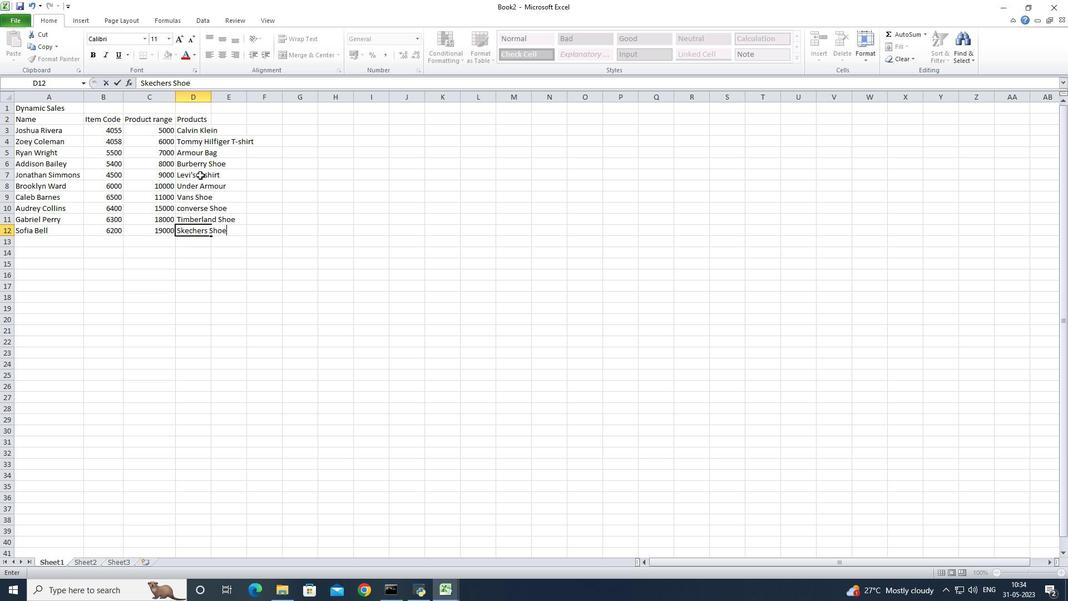 
Action: Mouse moved to (212, 99)
Screenshot: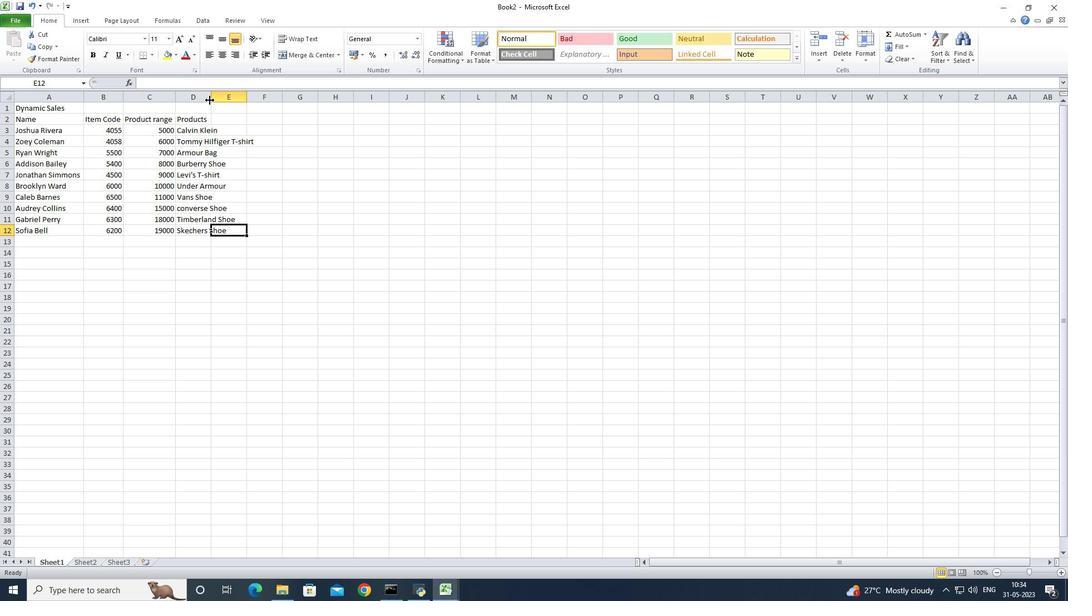 
Action: Mouse pressed left at (212, 99)
Screenshot: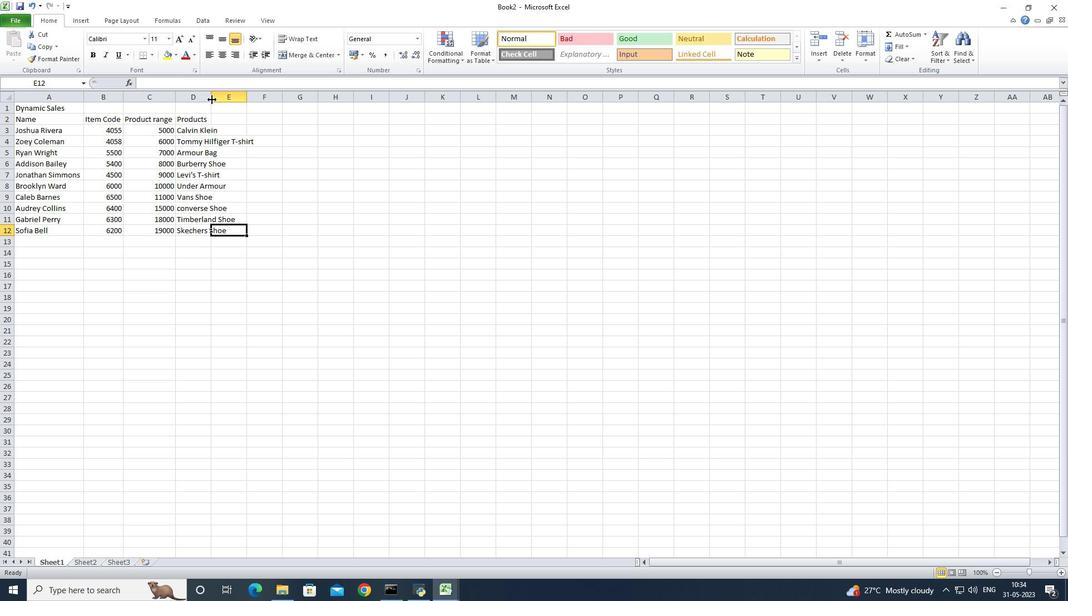 
Action: Mouse pressed left at (212, 99)
Screenshot: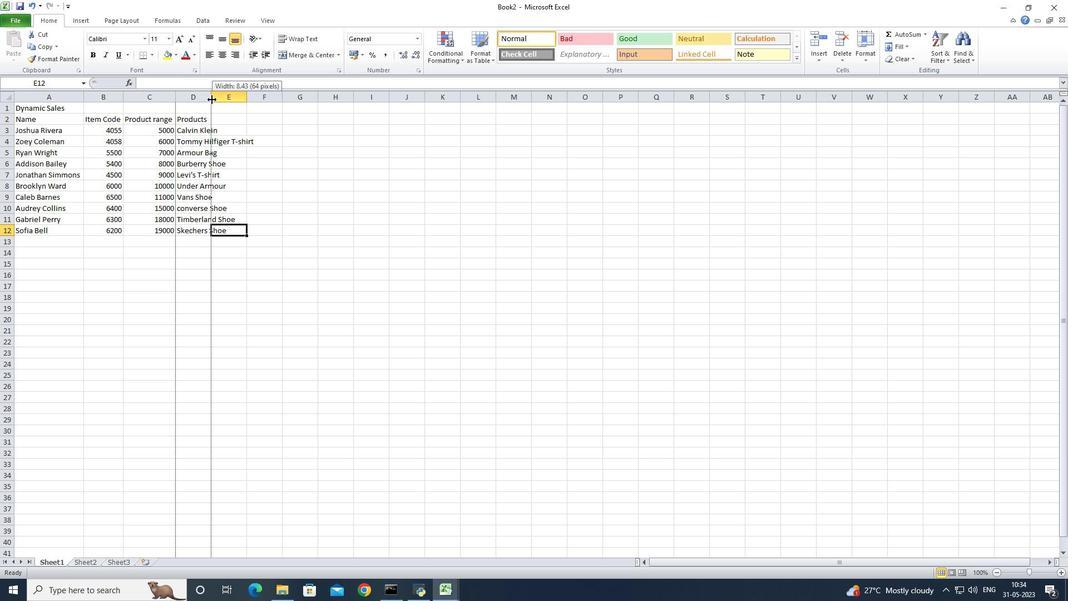 
Action: Mouse moved to (271, 119)
Screenshot: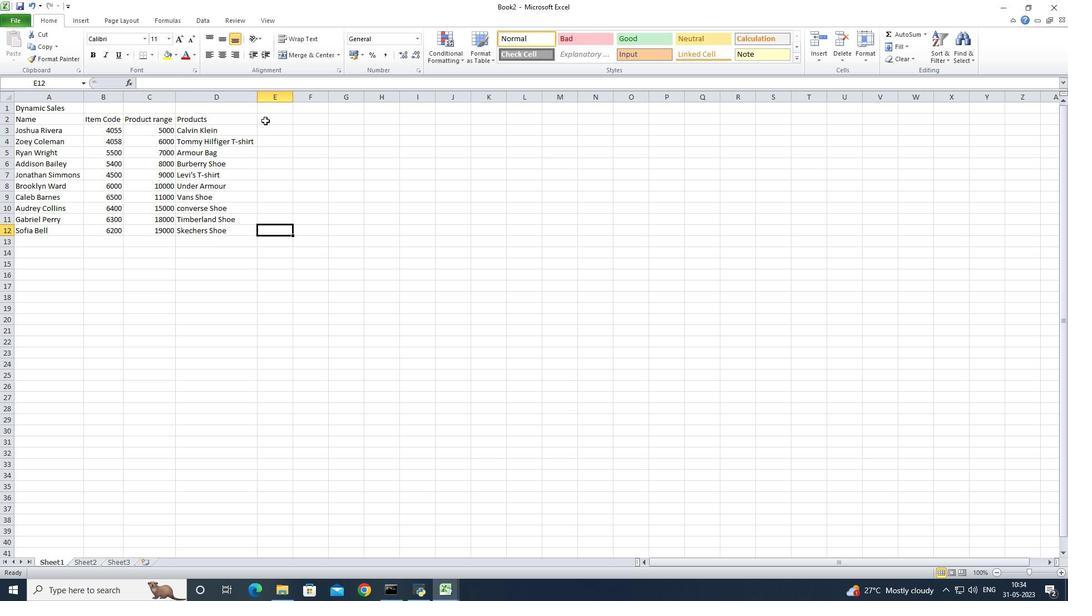 
Action: Mouse pressed left at (271, 119)
Screenshot: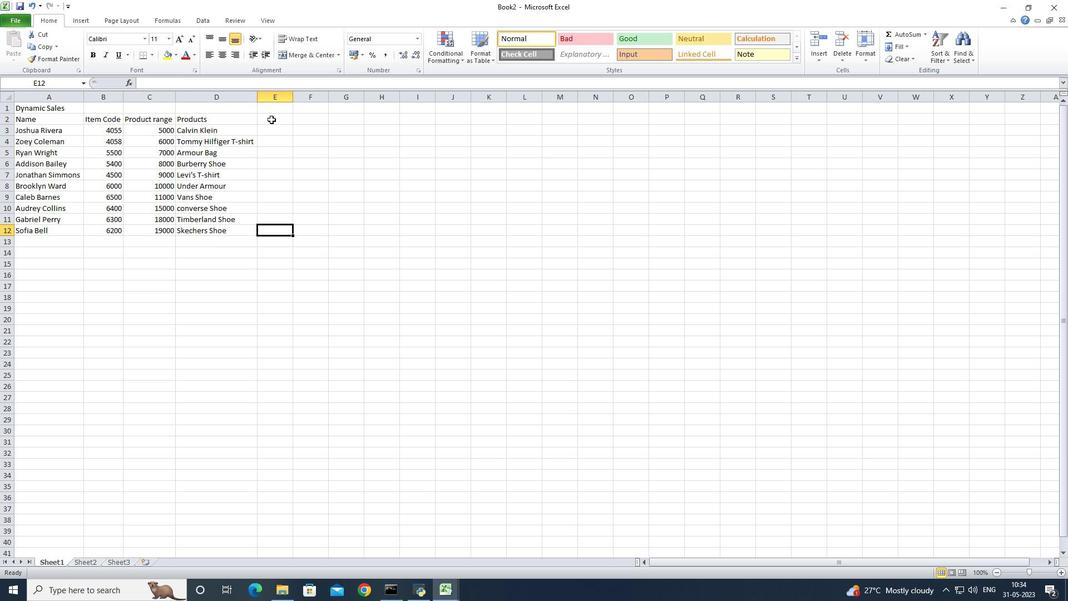
Action: Key pressed <Key.shift><Key.shift><Key.shift><Key.shift><Key.shift>Quantity<Key.enter>2<Key.down>3<Key.down>4<Key.down>5<Key.down>4<Key.down>2<Key.down>3<Key.down>5<Key.down>3<Key.down>4<Key.down>
Screenshot: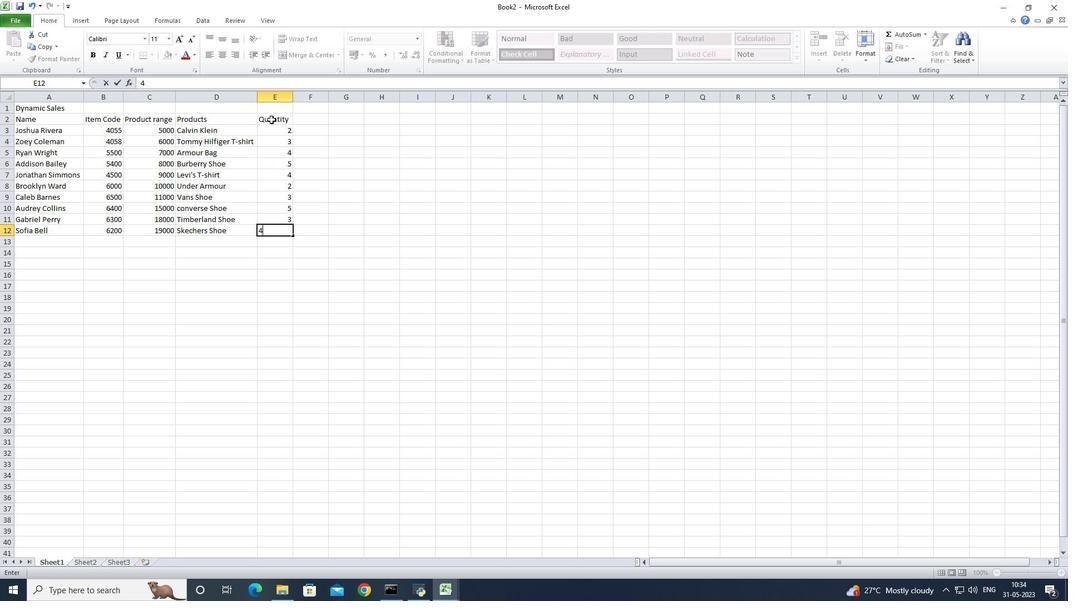 
Action: Mouse moved to (314, 120)
Screenshot: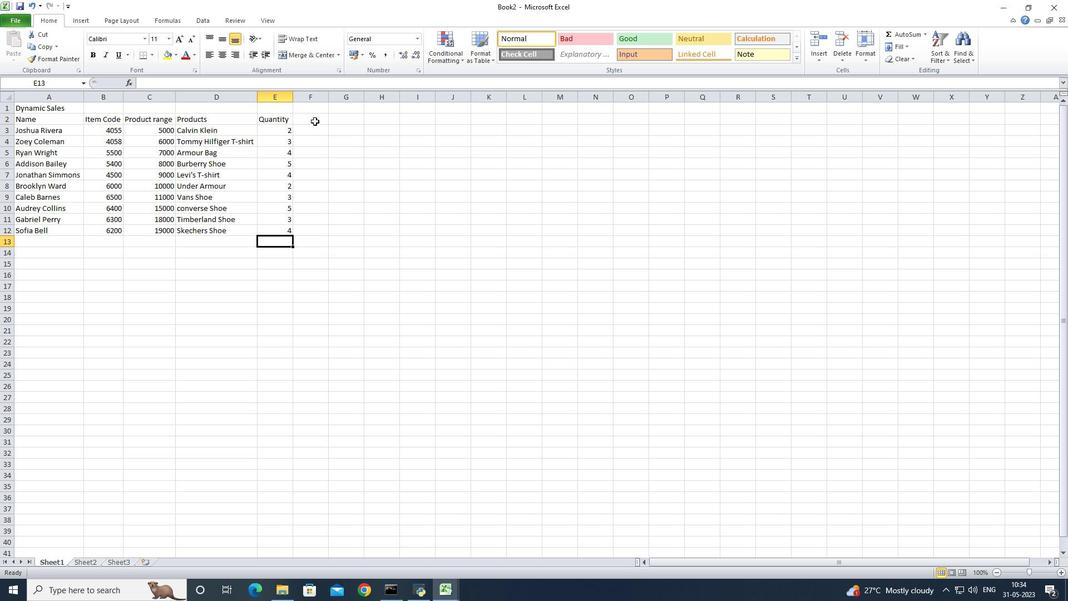 
Action: Mouse pressed left at (314, 120)
Screenshot: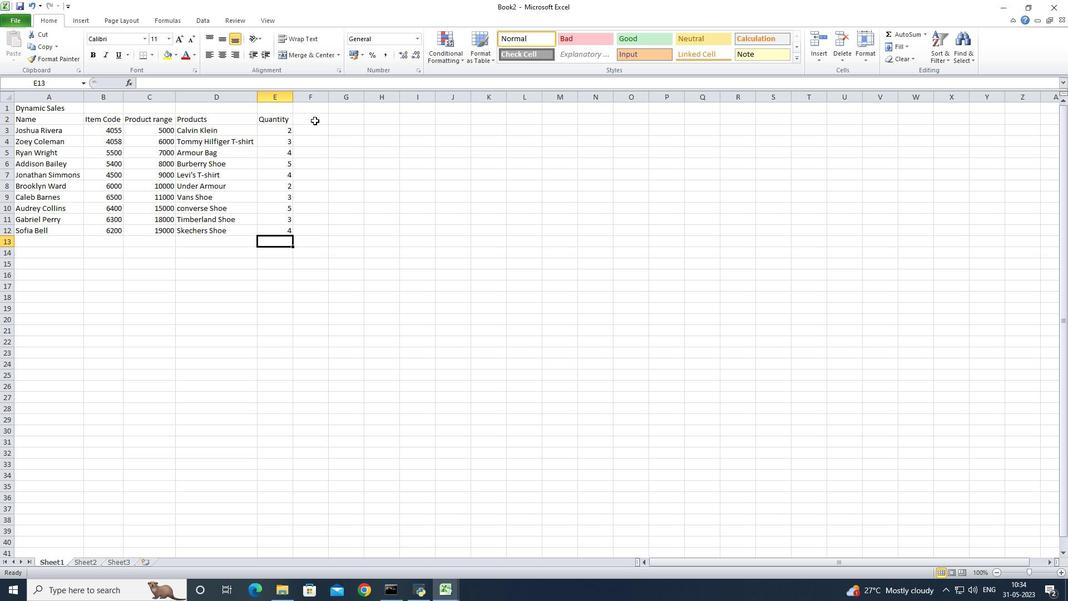 
Action: Key pressed f<Key.space>vf<Key.space>vf<Key.space>vf<Key.space>vf<Key.space>vf<Key.space>vf<Key.space>vf<Key.space>vf<Key.space>vf<Key.space>vf<Key.space>vf<Key.space>vf<Key.space>vf<Key.space>vf<Key.space>vf<Key.space>vf<Key.space>vf<Key.space>vc<Key.backspace><Key.backspace><Key.backspace><Key.backspace><Key.backspace><Key.backspace><Key.backspace><Key.backspace><Key.backspace><Key.backspace><Key.backspace><Key.backspace><Key.backspace><Key.backspace><Key.backspace><Key.backspace><Key.backspace><Key.backspace><Key.backspace><Key.backspace><Key.backspace><Key.backspace><Key.backspace><Key.backspace><Key.backspace><Key.backspace><Key.backspace><Key.backspace><Key.backspace><Key.backspace><Key.backspace><Key.backspace><Key.backspace><Key.backspace><Key.backspace><Key.backspace><Key.backspace><Key.backspace><Key.backspace><Key.backspace><Key.backspace><Key.backspace><Key.backspace><Key.backspace><Key.backspace><Key.backspace><Key.backspace><Key.backspace><Key.backspace><Key.backspace><Key.backspace><Key.backspace><Key.backspace><Key.backspace><Key.backspace><Key.shift><Key.shift><Key.shift><Key.shift><Key.shift><Key.shift><Key.shift><Key.shift><Key.shift><Key.shift><Key.shift><Key.shift><Key.shift><Key.shift><Key.shift><Key.shift><Key.shift><Key.shift><Key.shift><Key.shift><Key.shift><Key.shift><Key.shift><Key.shift><Key.shift><Key.shift><Key.shift><Key.shift><Key.shift><Key.shift><Key.shift><Key.shift><Key.shift><Key.shift><Key.shift><Key.shift><Key.shift><Key.shift><Key.shift><Key.shift><Key.shift><Key.shift><Key.shift><Key.shift><Key.shift><Key.shift><Key.shift><Key.shift><Key.shift><Key.shift><Key.shift><Key.shift><Key.shift><Key.shift><Key.shift><Key.shift><Key.shift><Key.shift><Key.shift><Key.shift><Key.shift><Key.shift>Total<Key.enter>=sum<Key.shift>(
Screenshot: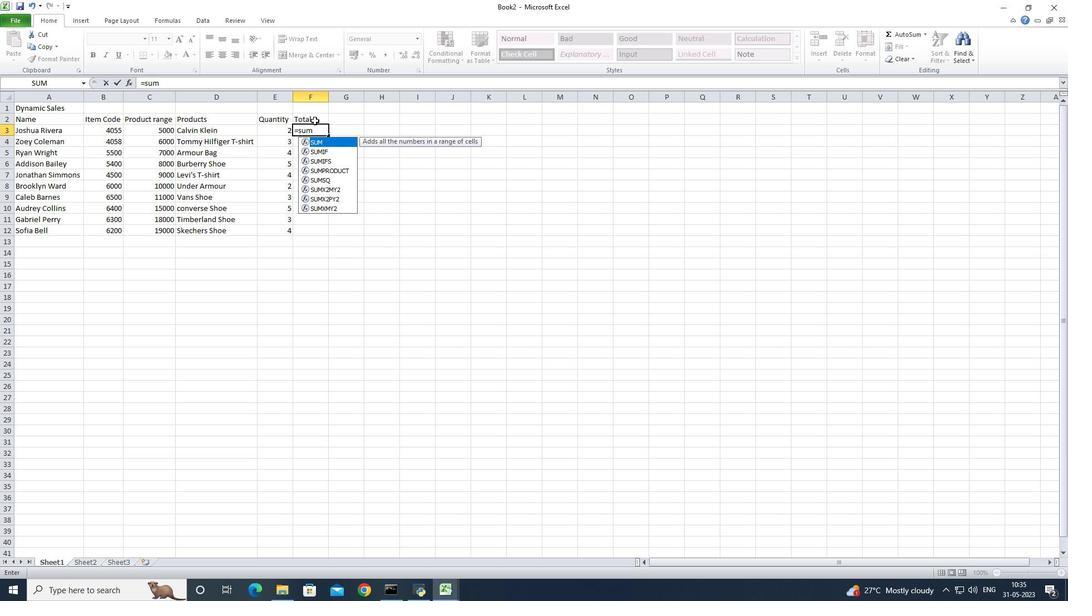 
Action: Mouse moved to (156, 130)
Screenshot: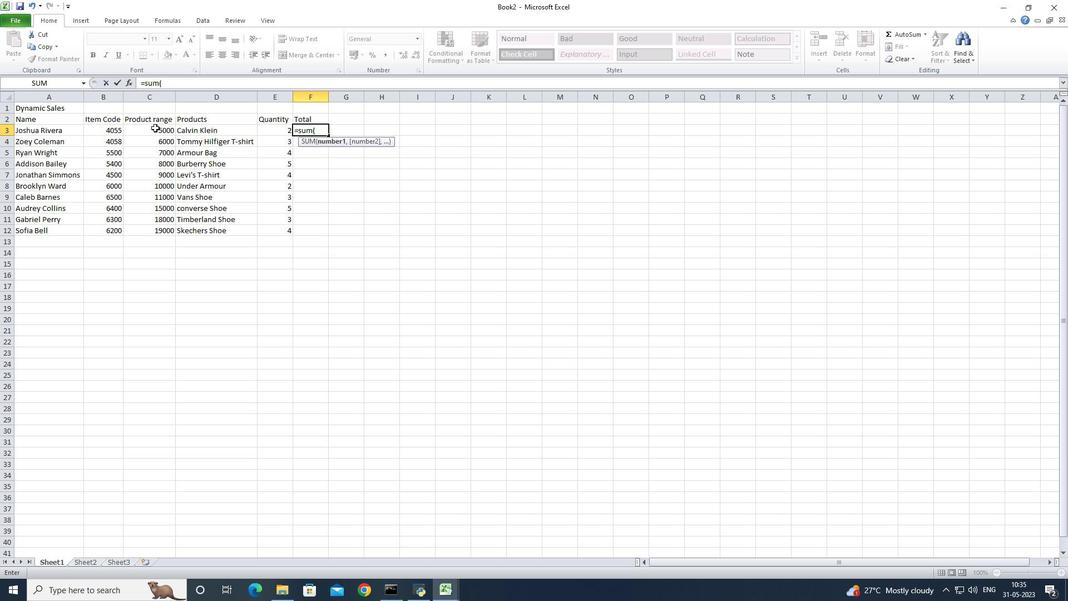 
Action: Mouse pressed left at (156, 130)
Screenshot: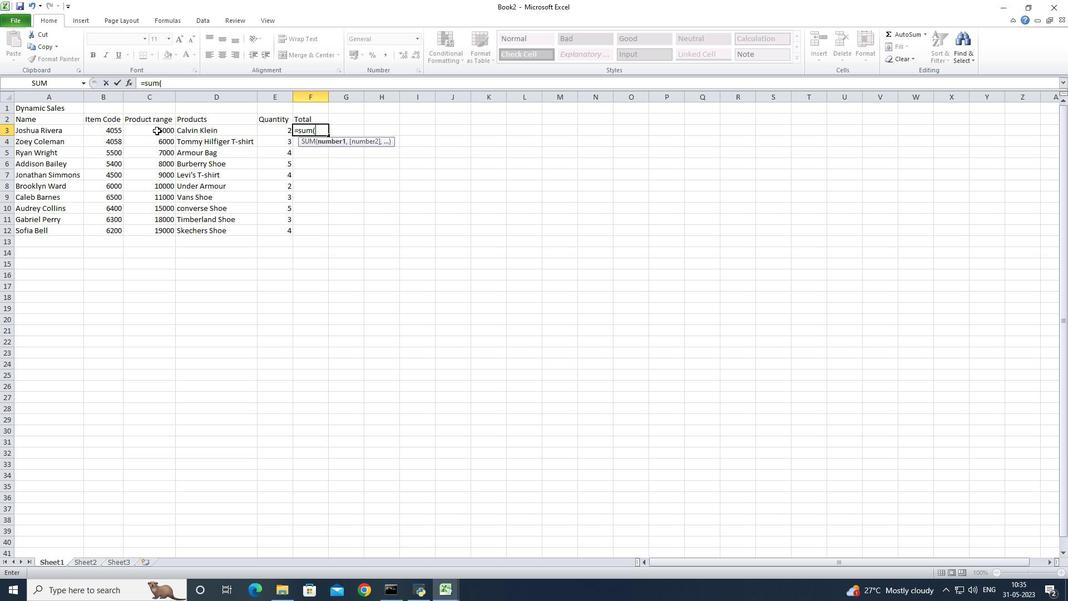 
Action: Mouse moved to (156, 131)
Screenshot: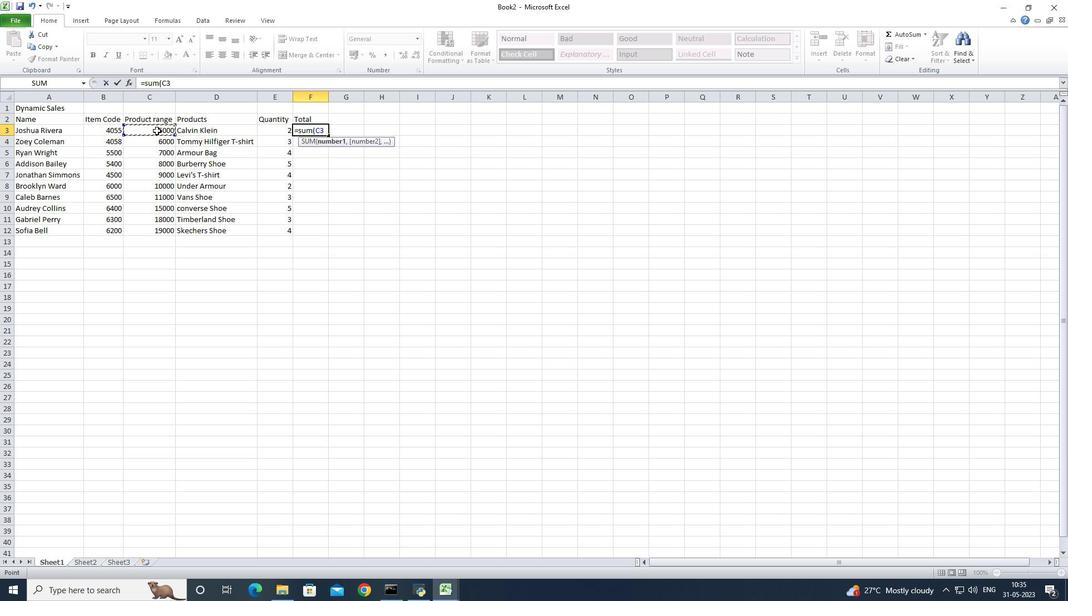
Action: Key pressed <Key.shift><Key.shift><Key.shift><Key.shift><Key.shift><Key.shift><Key.shift><Key.shift><Key.shift><Key.shift><Key.shift>*
Screenshot: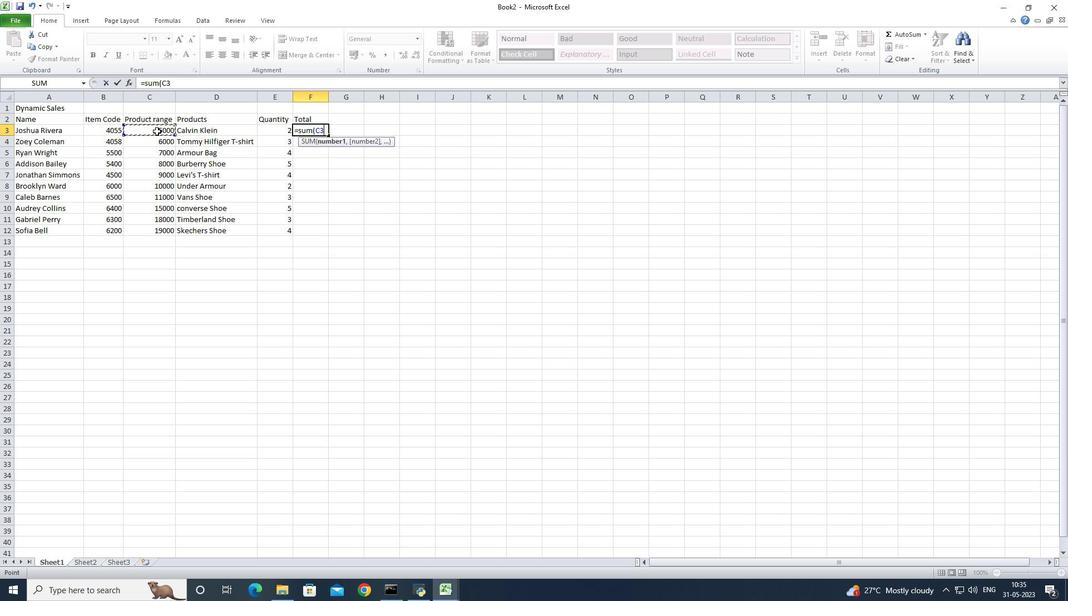 
Action: Mouse moved to (279, 127)
Screenshot: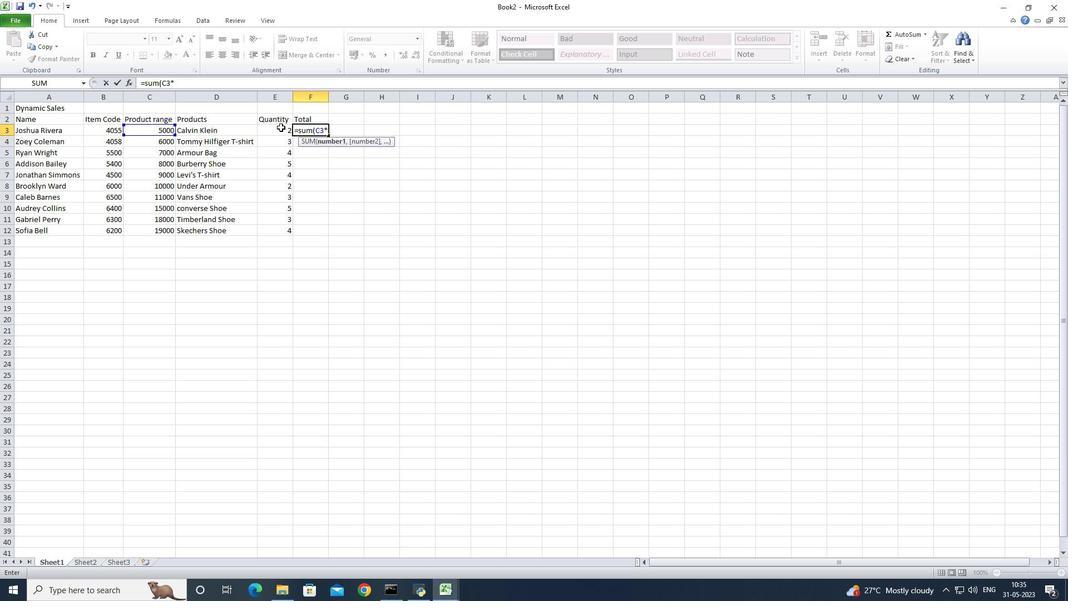 
Action: Mouse pressed left at (279, 127)
Screenshot: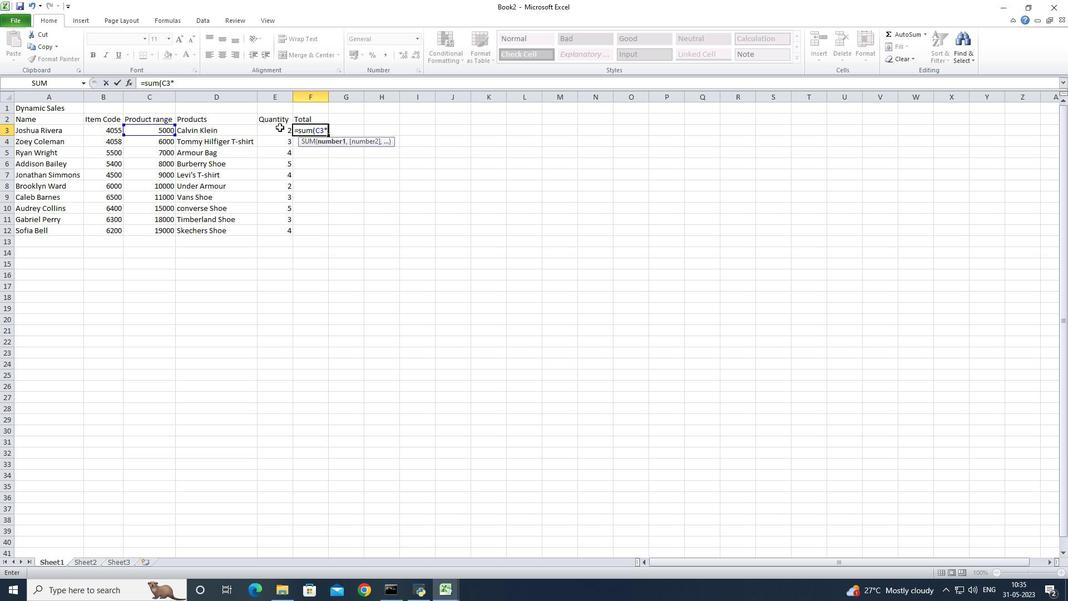
Action: Key pressed <Key.shift>)<Key.enter>
Screenshot: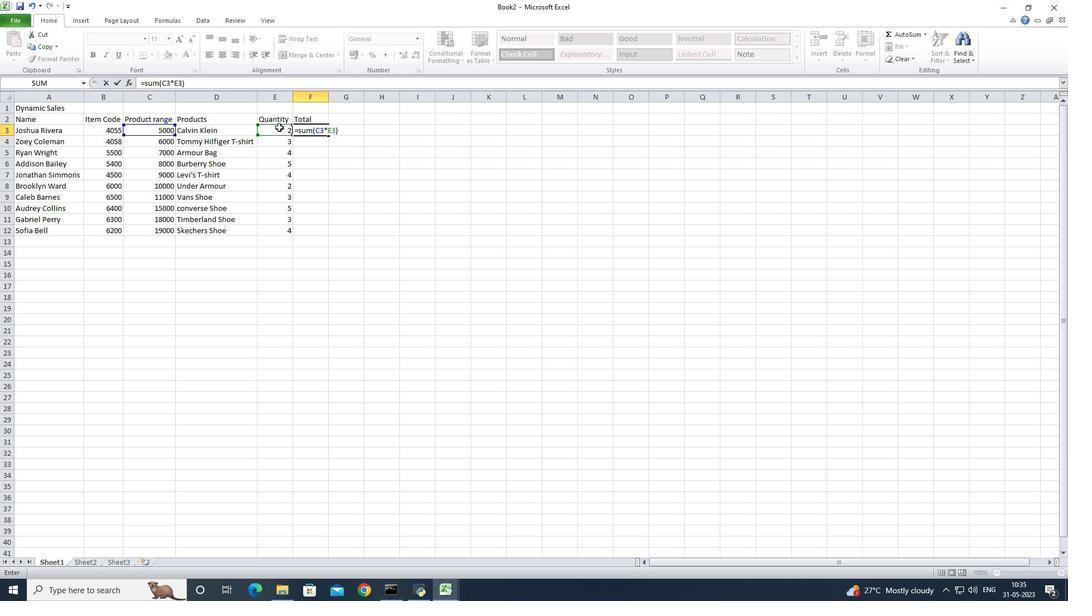 
Action: Mouse moved to (322, 130)
Screenshot: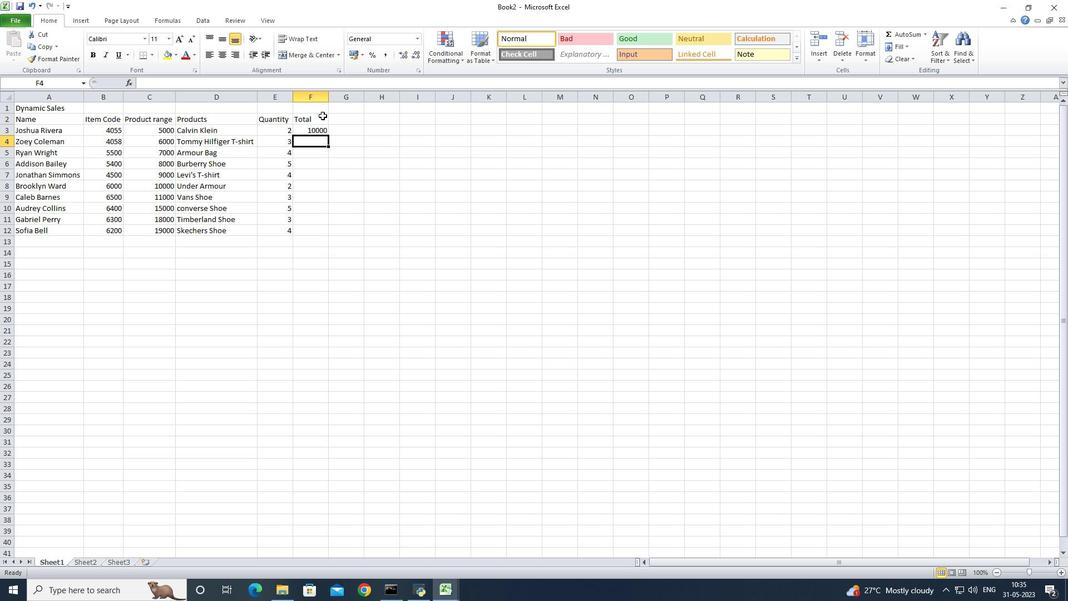 
Action: Mouse pressed left at (322, 130)
Screenshot: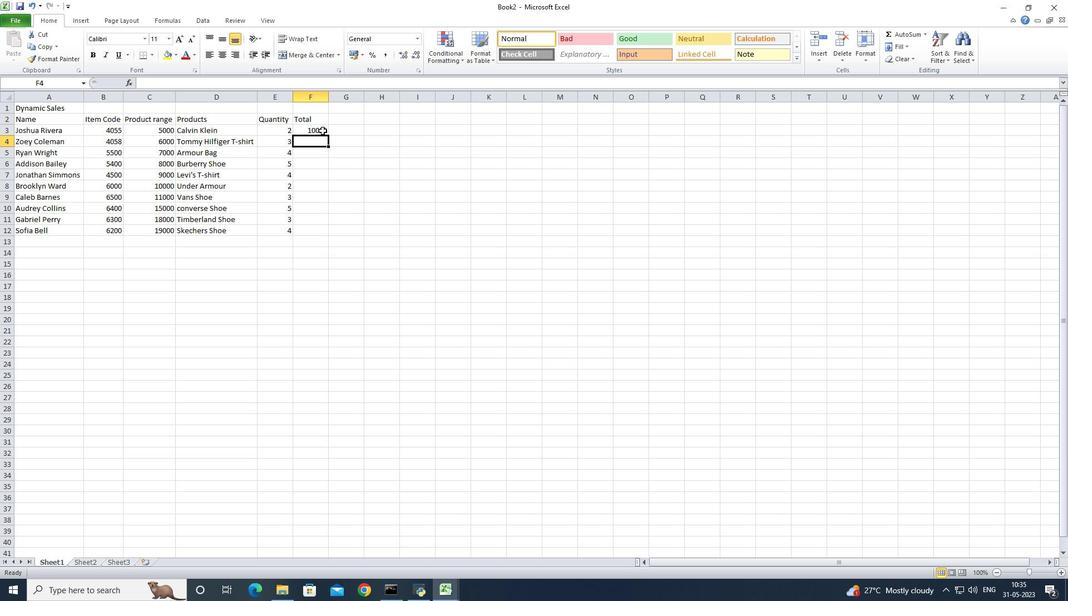 
Action: Mouse moved to (326, 134)
Screenshot: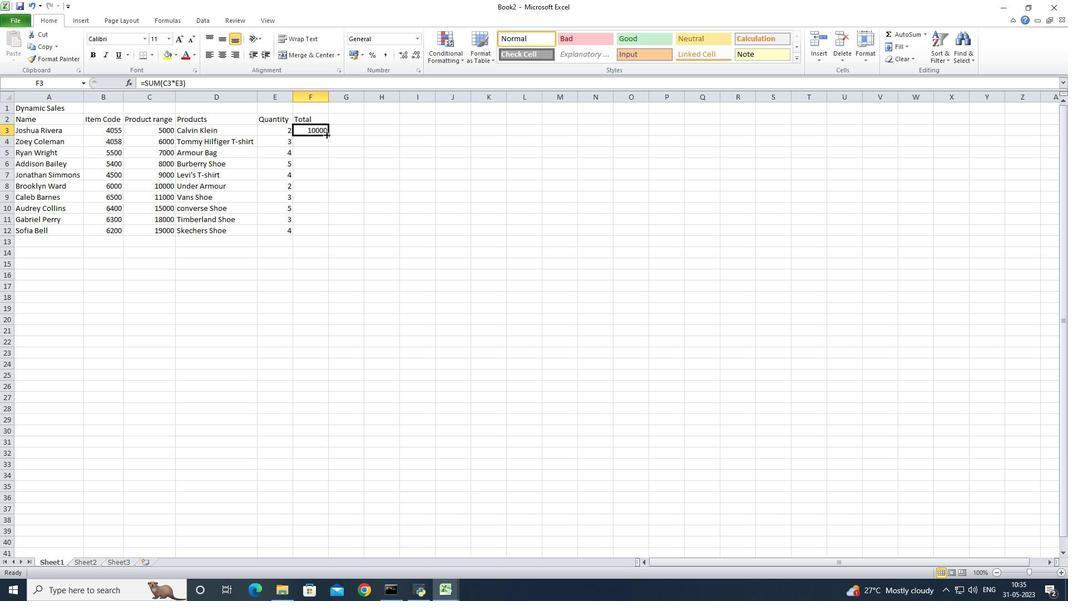 
Action: Mouse pressed left at (326, 134)
Screenshot: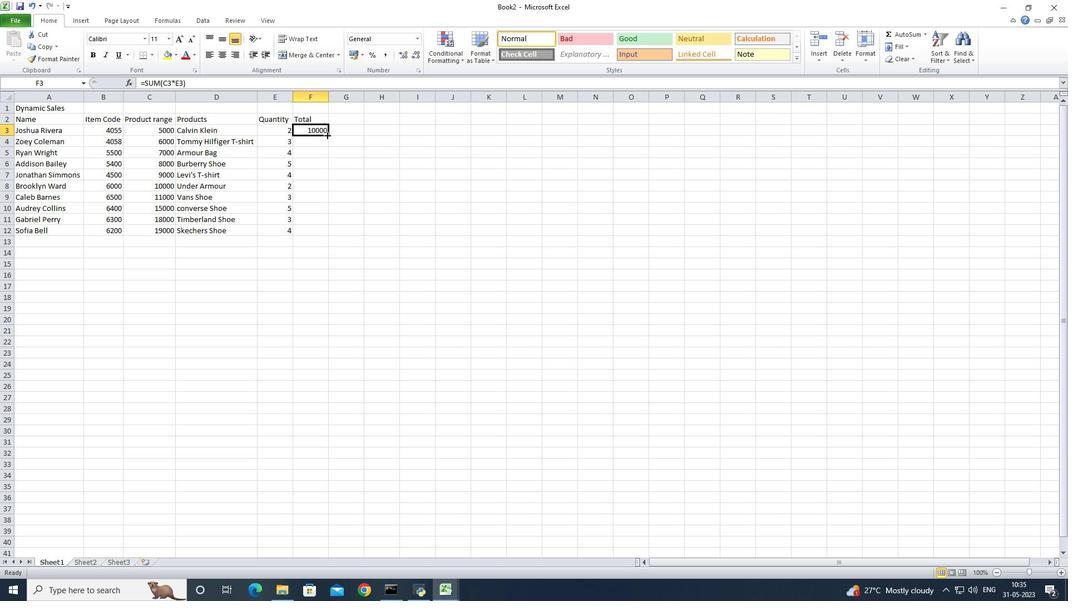 
Action: Mouse moved to (358, 216)
Screenshot: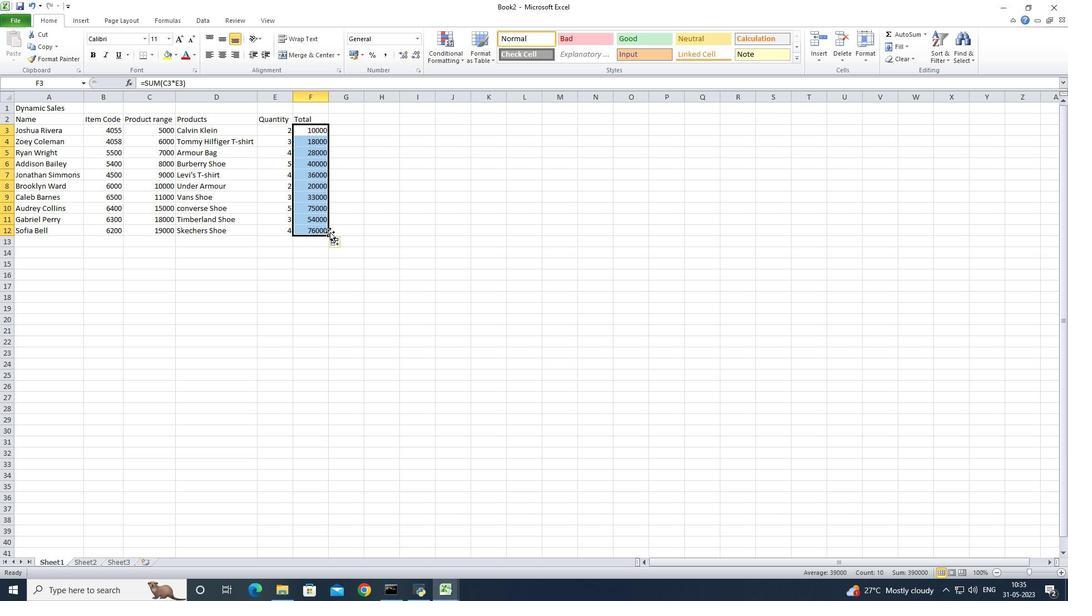 
Action: Mouse pressed left at (358, 216)
Screenshot: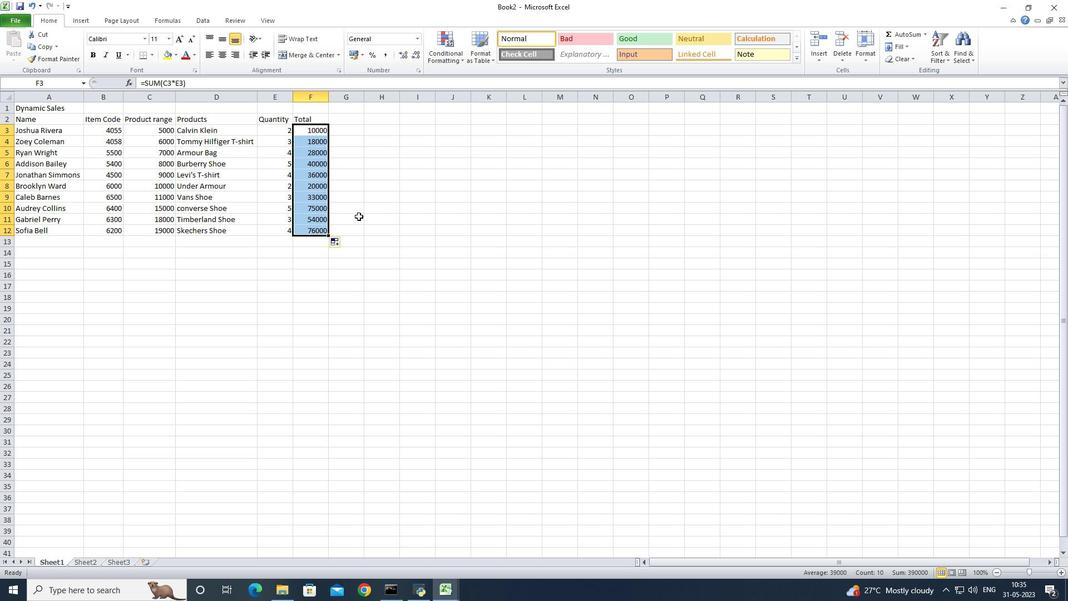 
Action: Mouse moved to (360, 124)
Screenshot: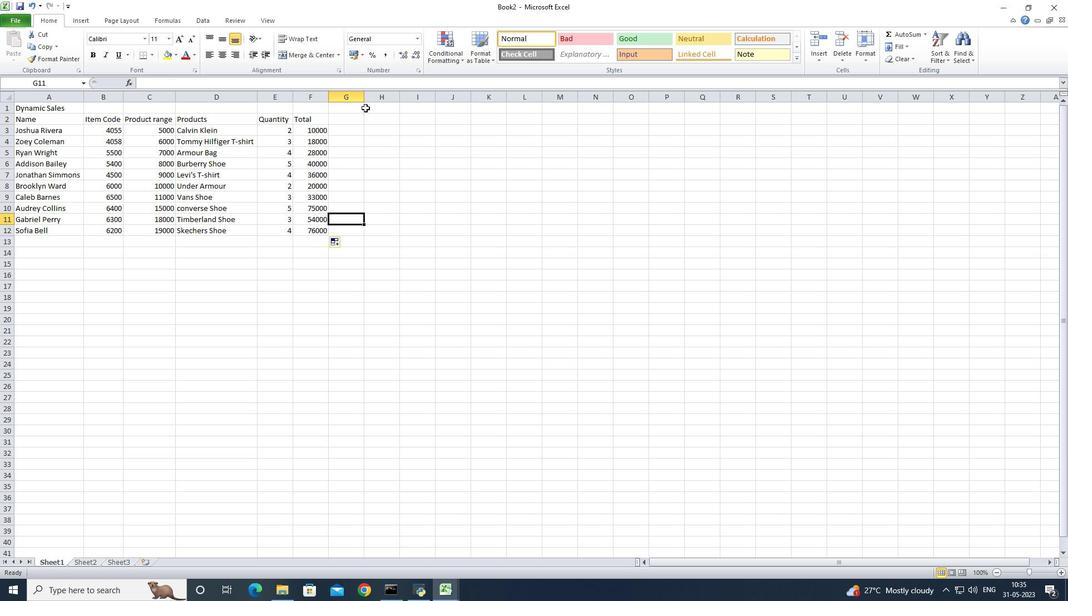 
Action: Mouse pressed left at (360, 124)
Screenshot: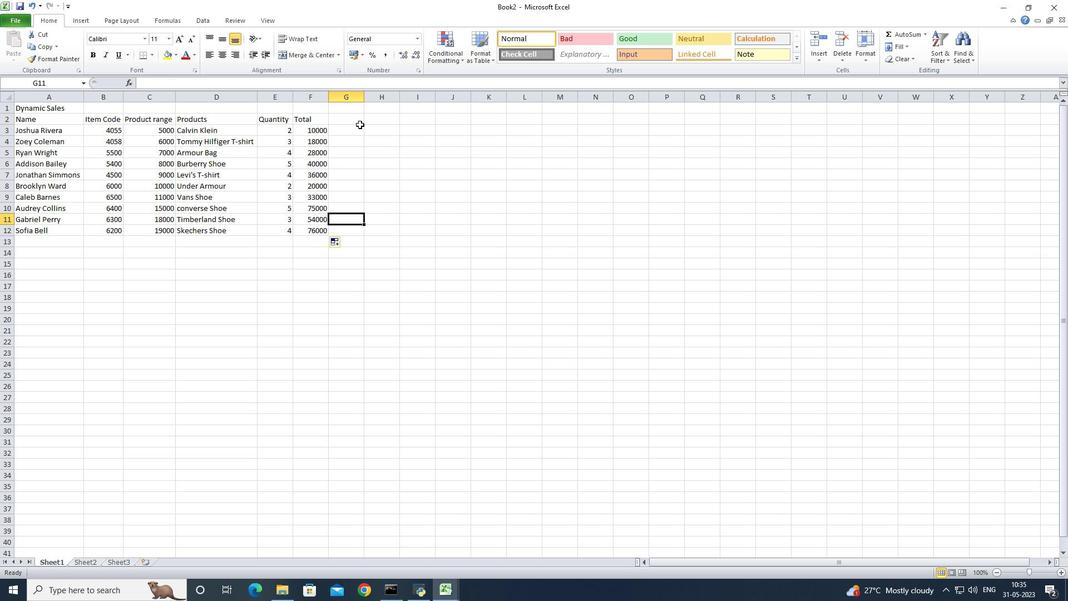 
Action: Mouse moved to (352, 201)
Screenshot: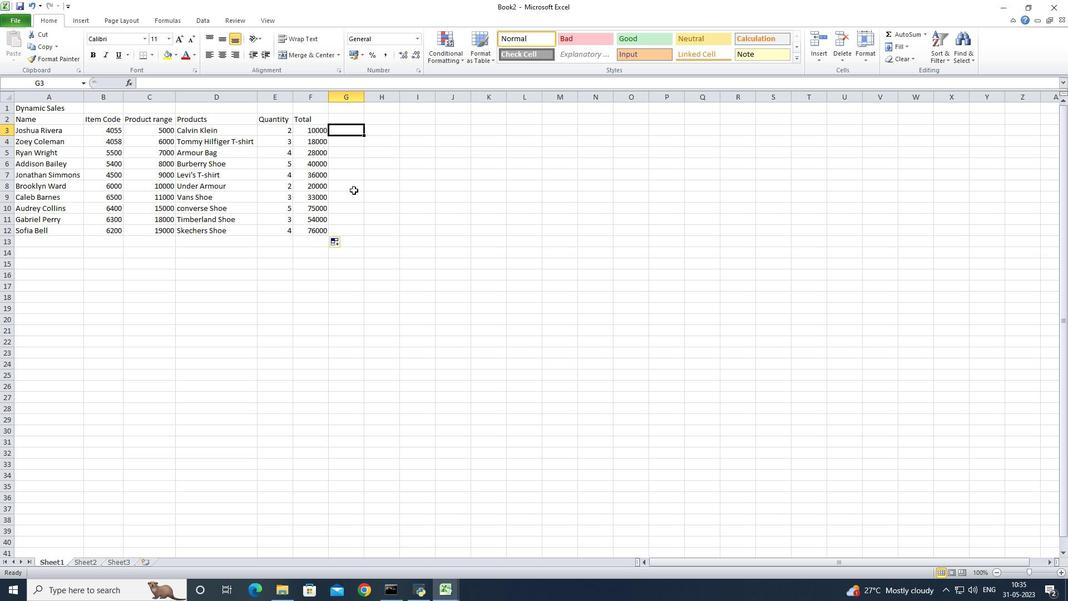 
Action: Mouse pressed left at (352, 201)
Screenshot: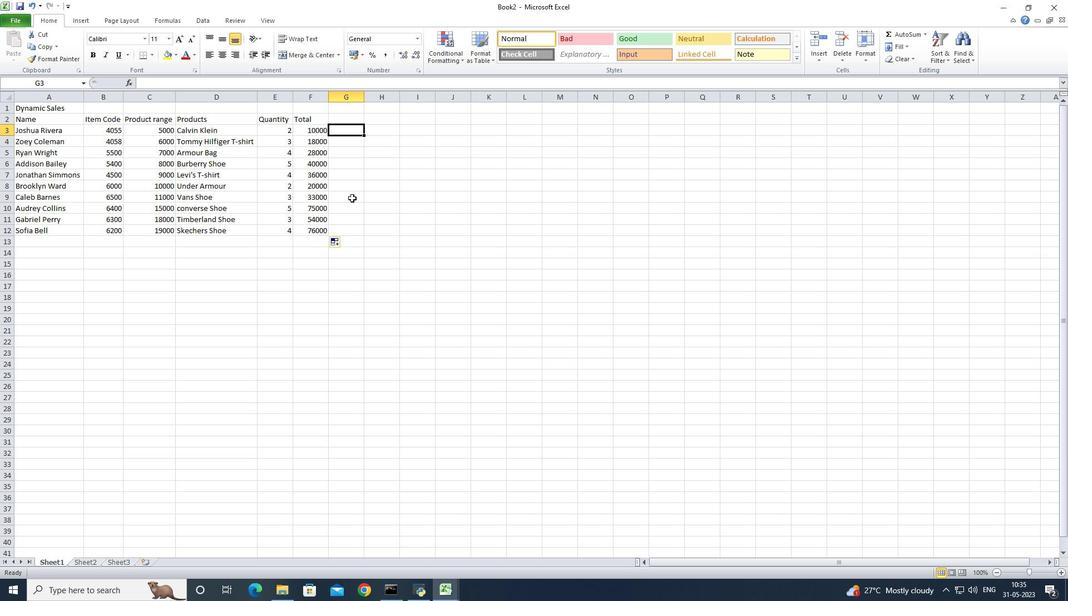 
Action: Mouse moved to (384, 222)
Screenshot: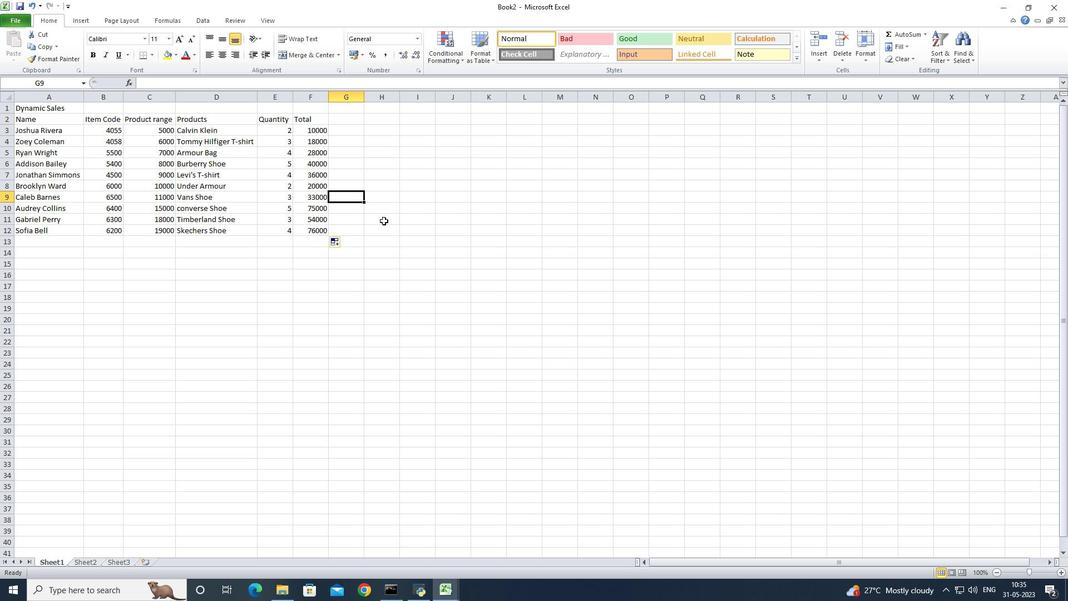 
Action: Mouse pressed left at (384, 222)
Screenshot: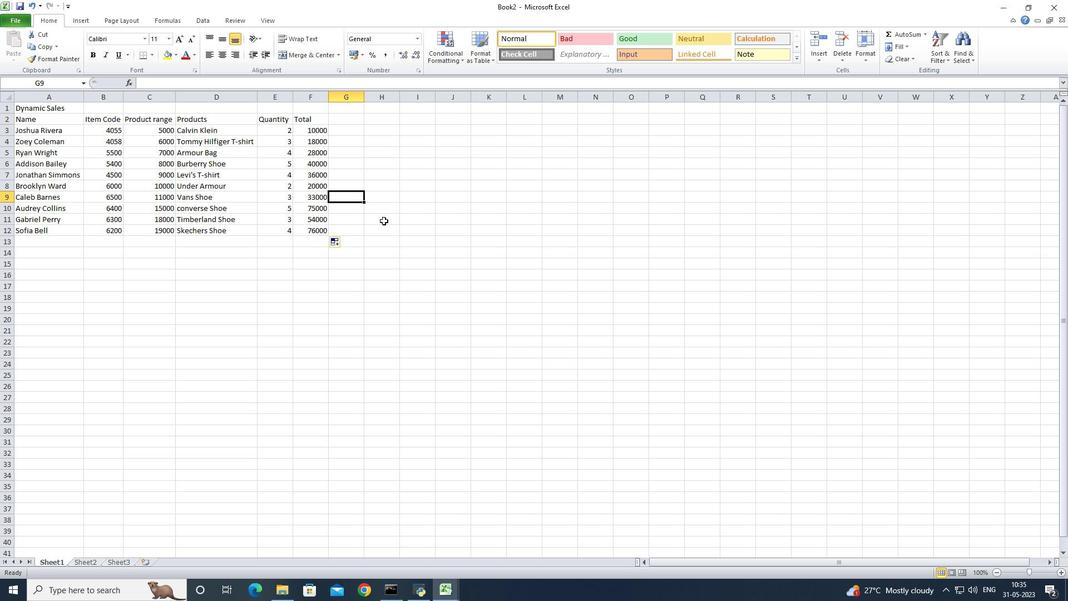 
Action: Mouse moved to (318, 276)
Screenshot: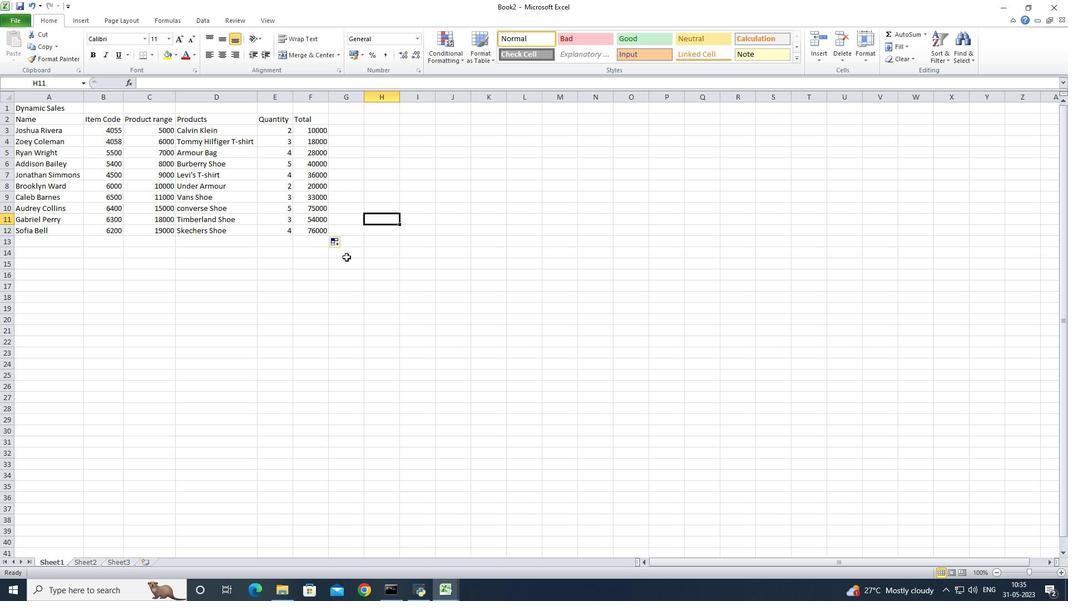 
Action: Mouse pressed left at (318, 276)
Screenshot: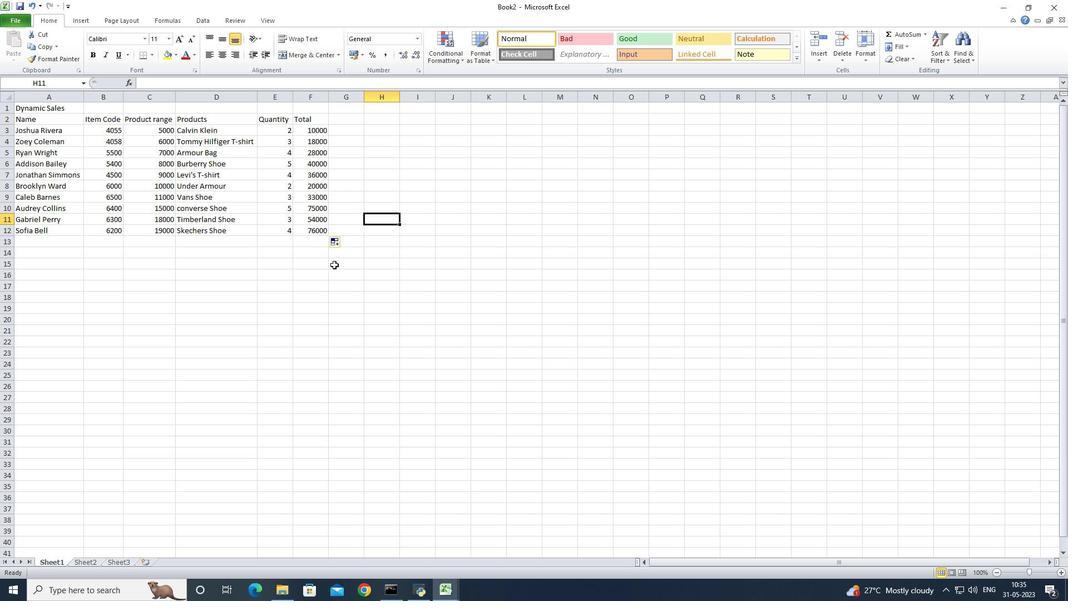 
Action: Mouse moved to (254, 272)
Screenshot: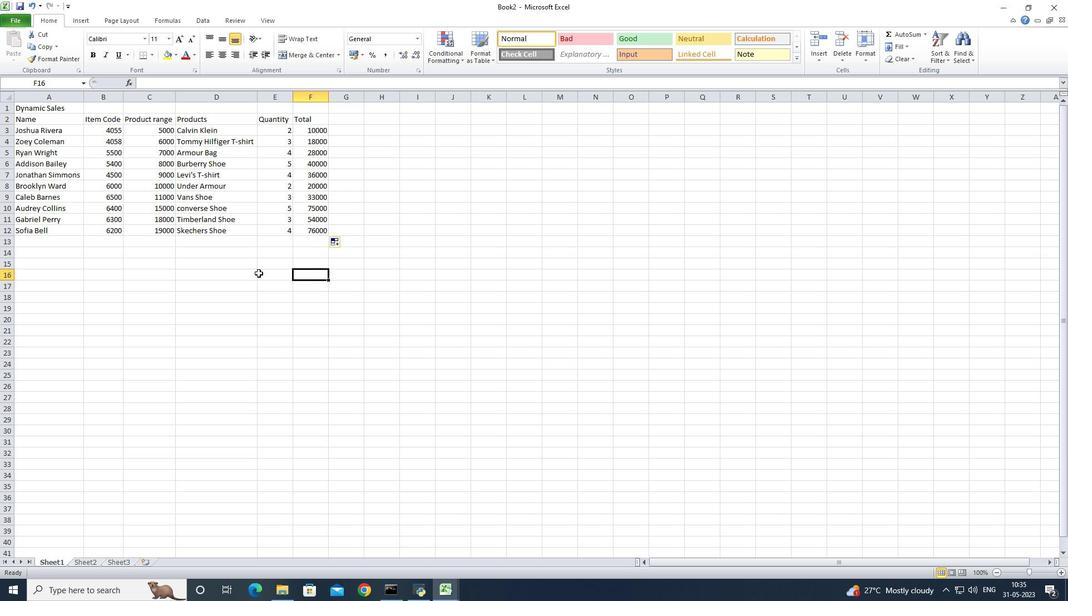 
Action: Mouse pressed left at (254, 272)
Screenshot: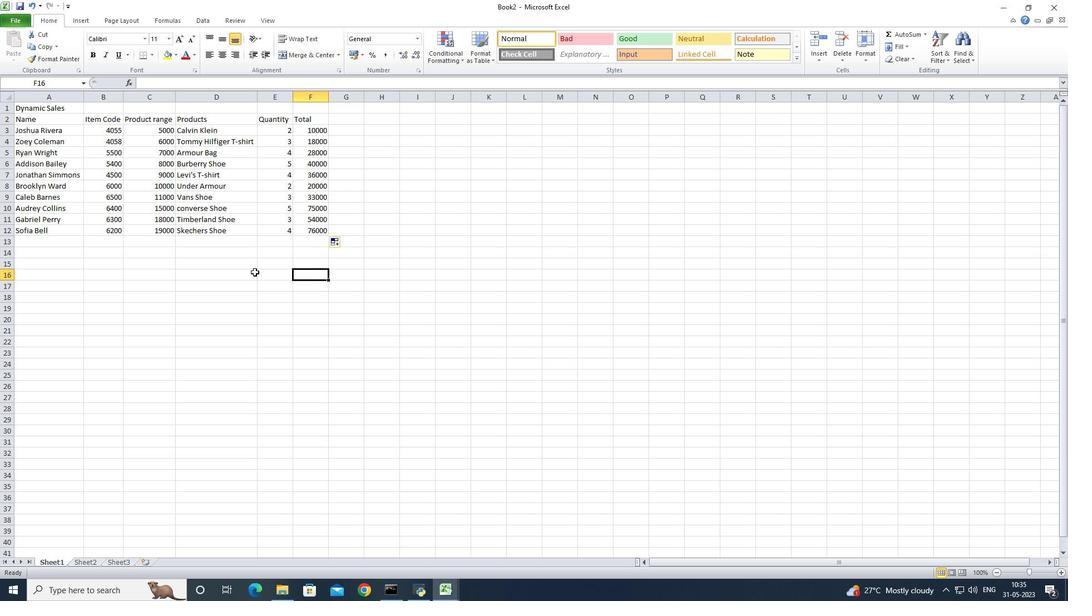 
Action: Mouse moved to (119, 253)
Screenshot: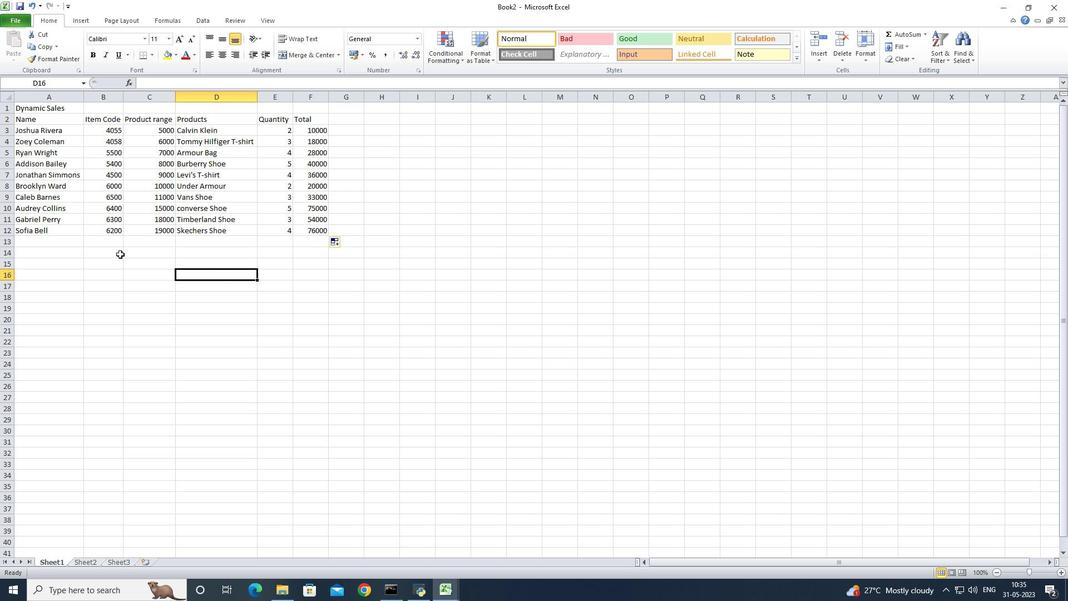 
Action: Mouse pressed left at (119, 253)
Screenshot: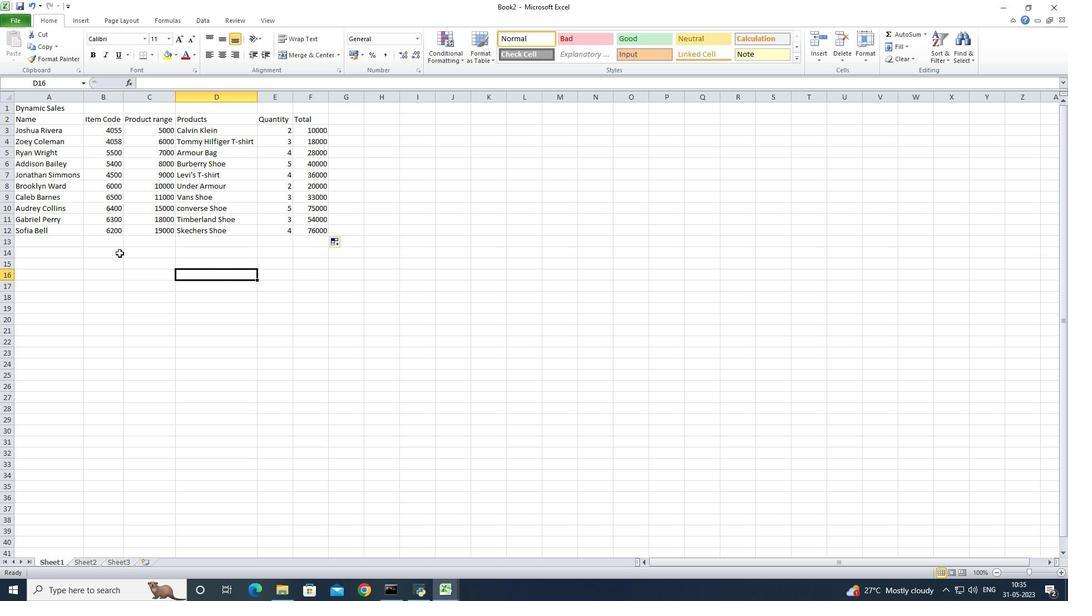 
Action: Mouse moved to (240, 284)
Screenshot: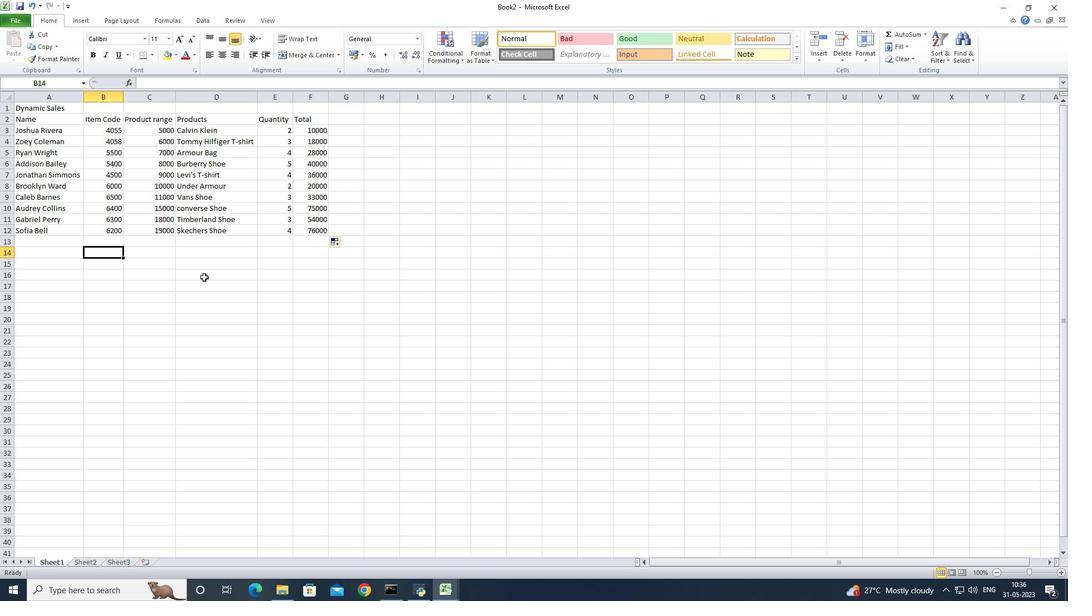 
Action: Mouse pressed left at (240, 284)
Screenshot: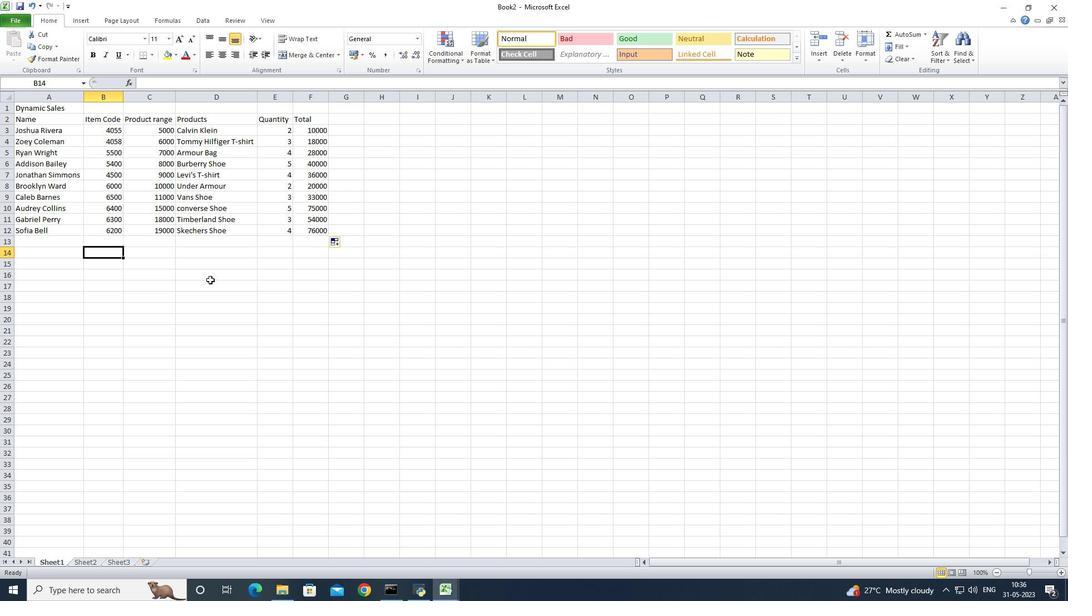 
Action: Mouse moved to (16, 20)
Screenshot: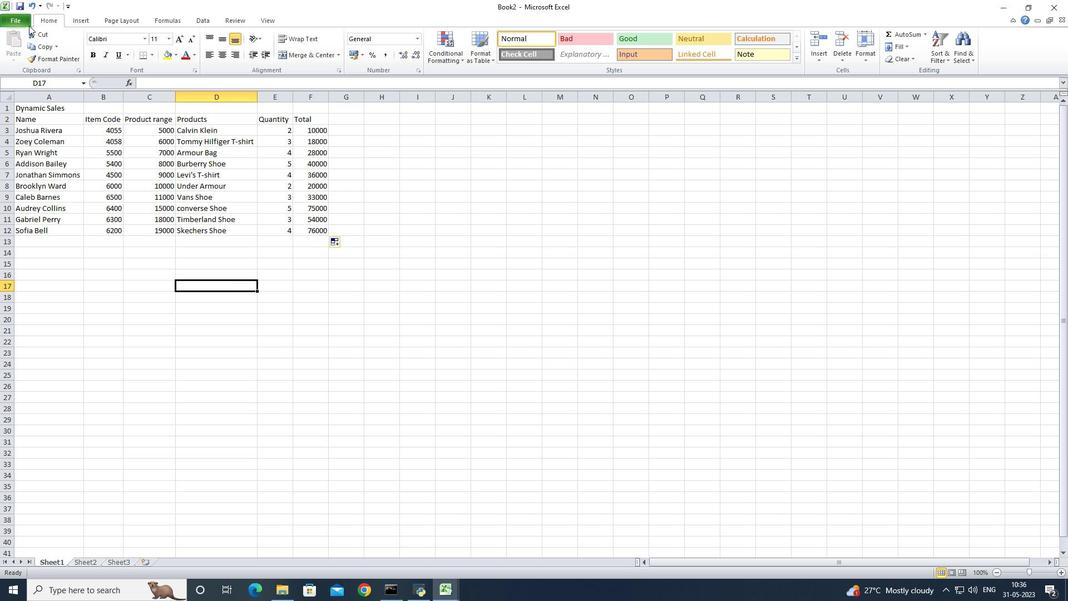 
Action: Mouse pressed left at (16, 20)
Screenshot: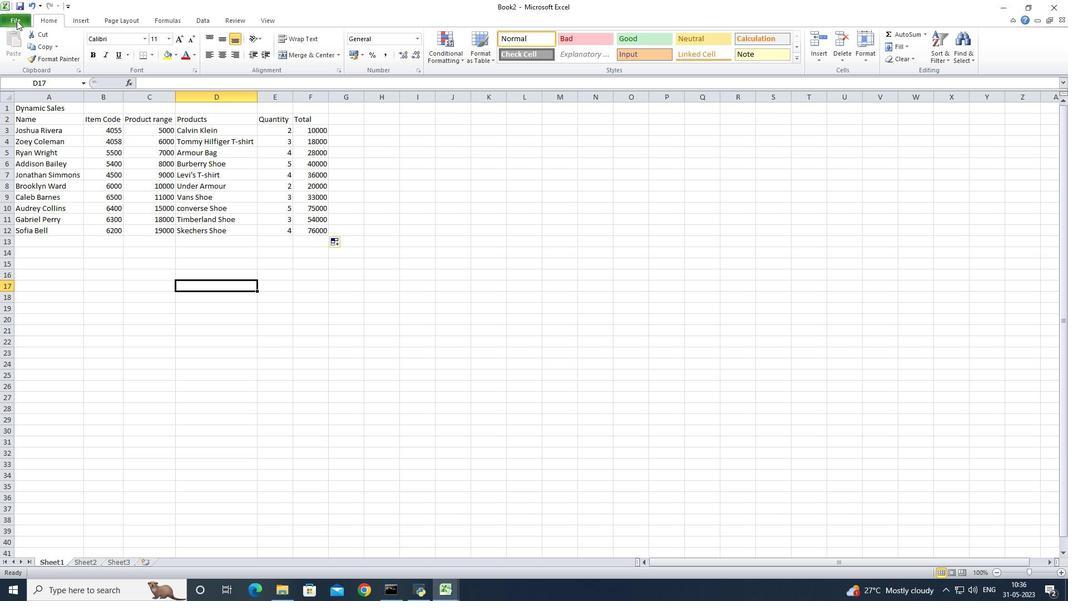 
Action: Mouse moved to (37, 40)
Screenshot: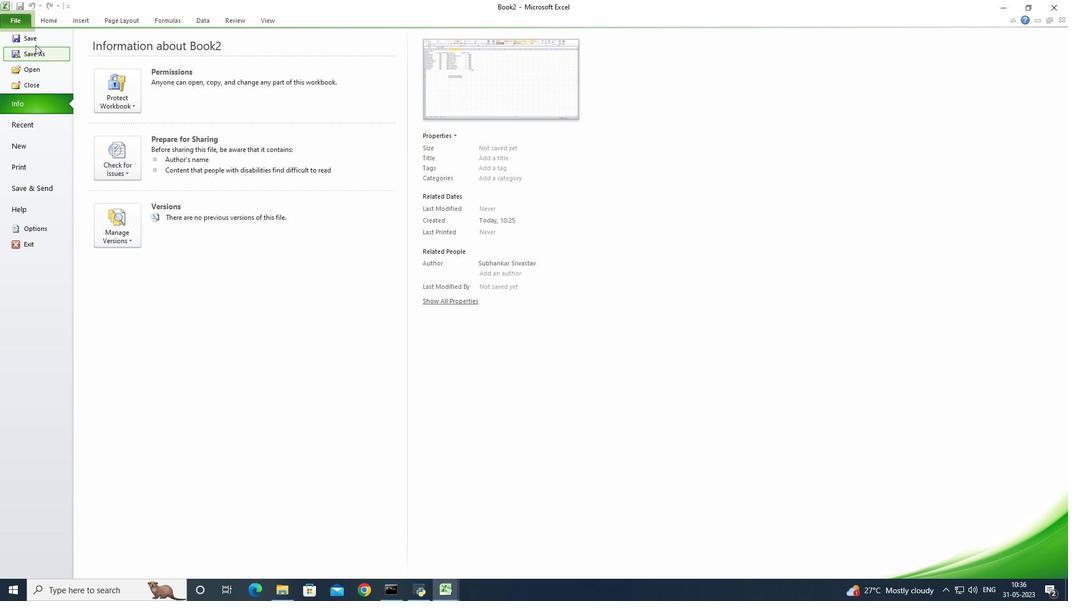 
Action: Mouse pressed left at (37, 40)
Screenshot: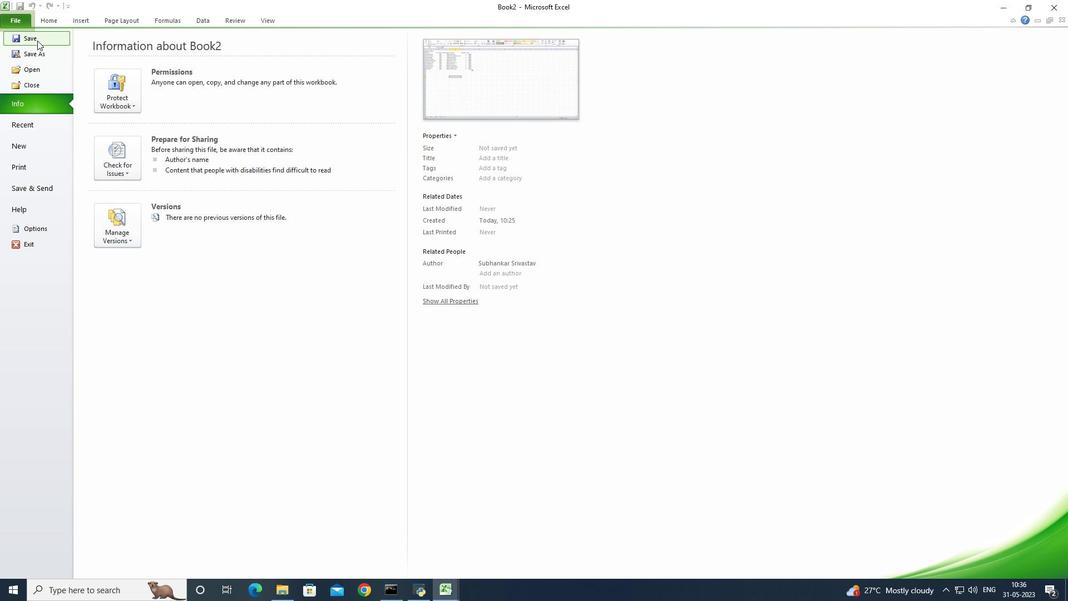 
Action: Key pressed <Key.shift><Key.shift><Key.shift><Key.shift><Key.shift><Key.shift><Key.shift><Key.shift><Key.shift><Key.shift><Key.shift><Key.shift><Key.shift><Key.shift><Key.shift>Dynamic<Key.space><Key.shift>Sales<Key.space><Key.shift><Key.shift><Key.shift><Key.shift><Key.shift><Key.shift><Key.shift><Key.shift><Key.shift><Key.shift><Key.shift><Key.shift><Key.shift><Key.shift><Key.shift><Key.shift>Book
Screenshot: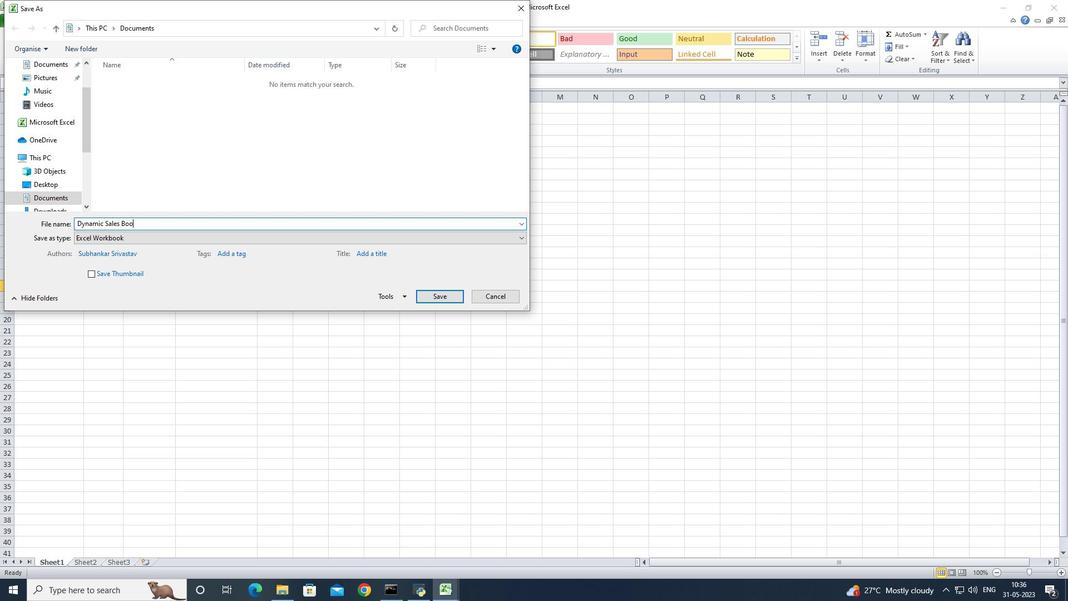 
Action: Mouse moved to (449, 297)
Screenshot: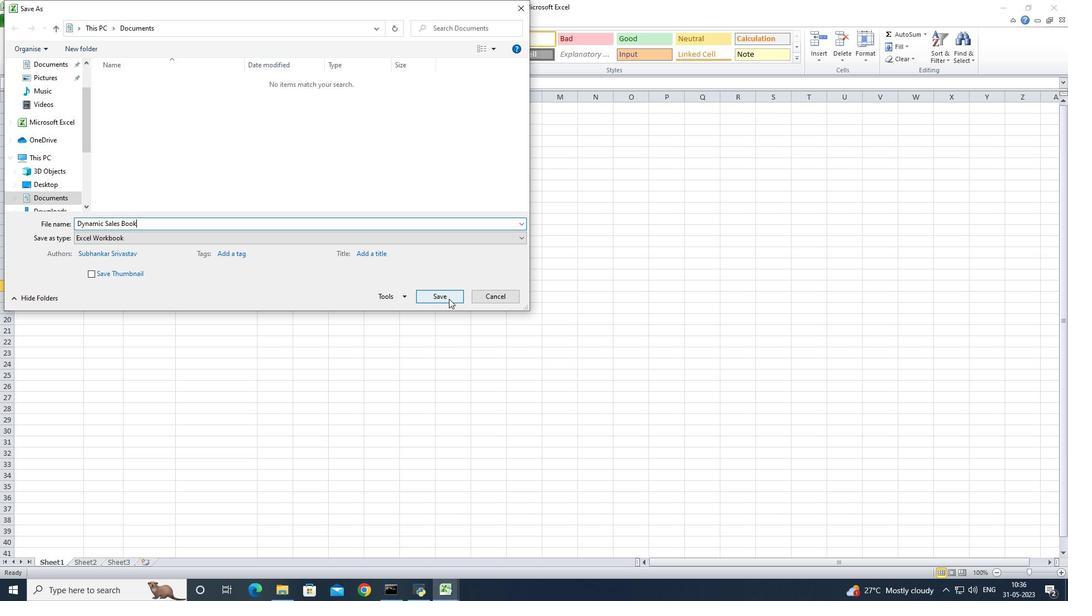 
Action: Mouse pressed left at (449, 297)
Screenshot: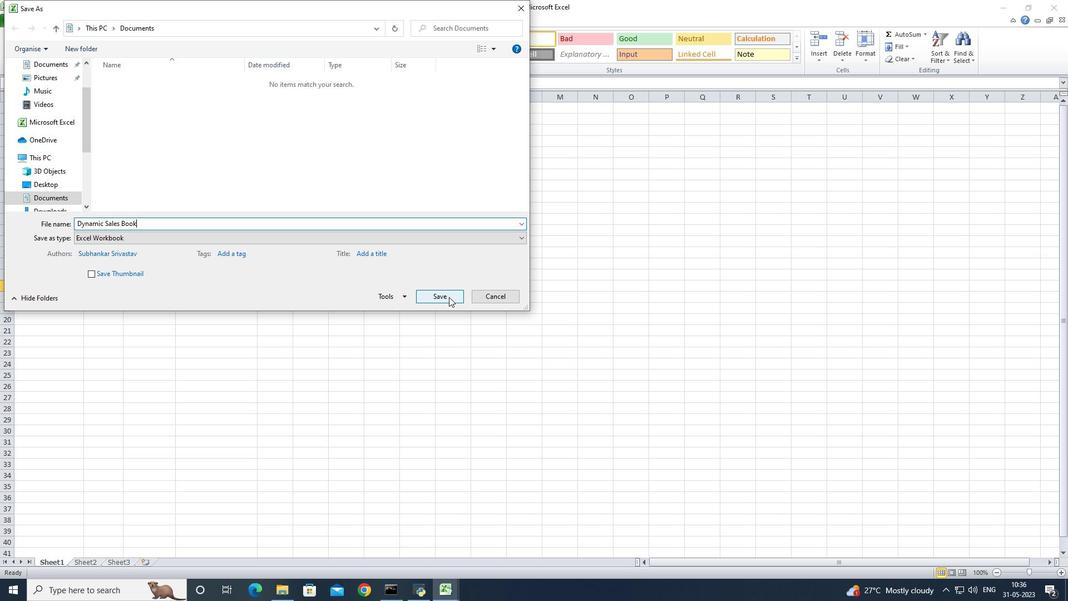 
Action: Mouse moved to (441, 223)
Screenshot: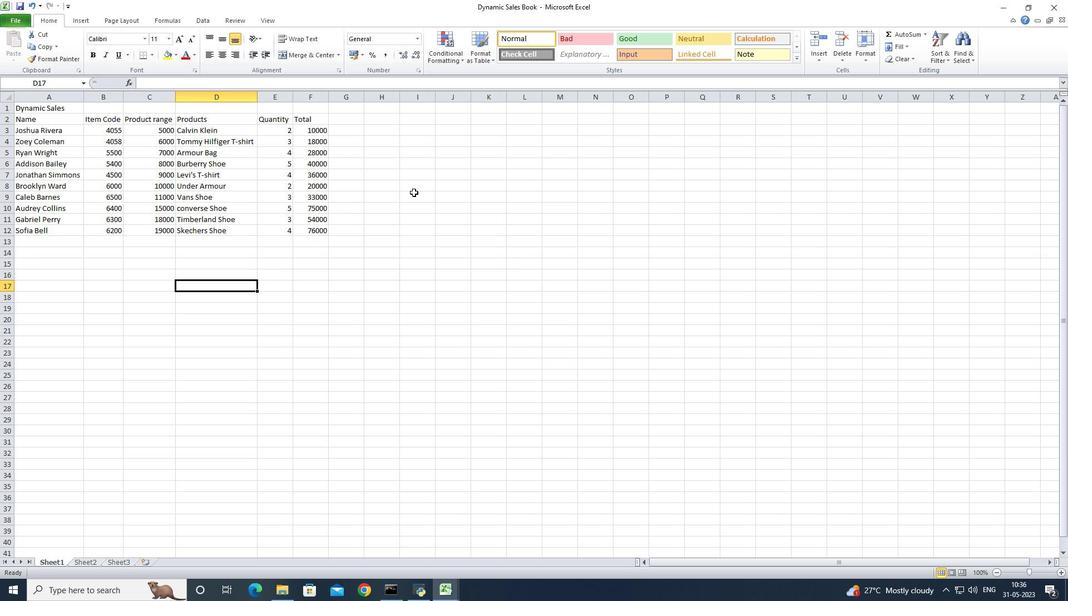 
Action: Mouse pressed left at (441, 223)
Screenshot: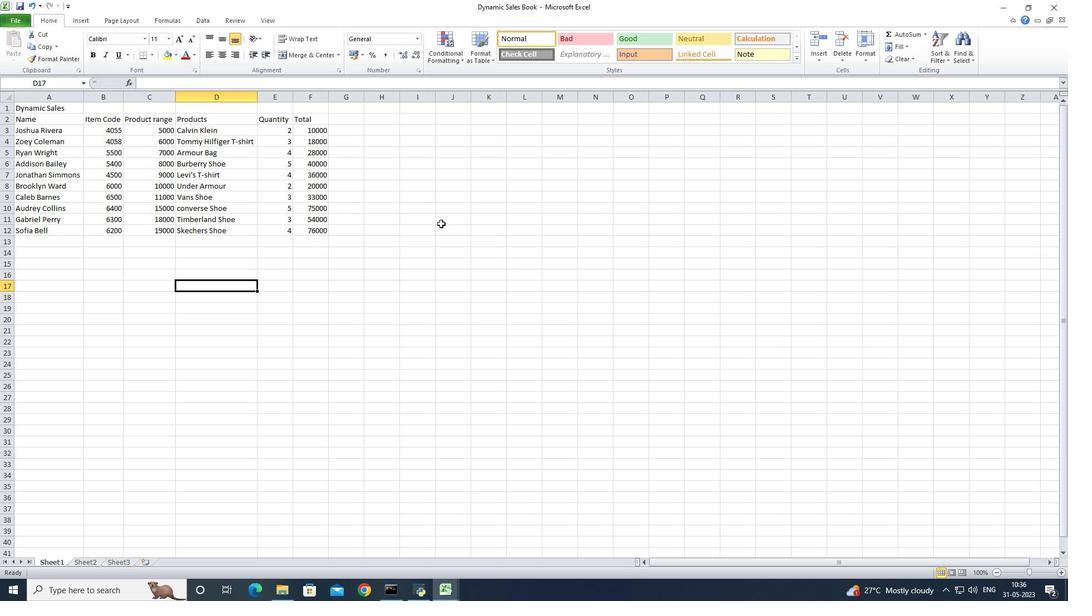 
Action: Mouse moved to (346, 293)
Screenshot: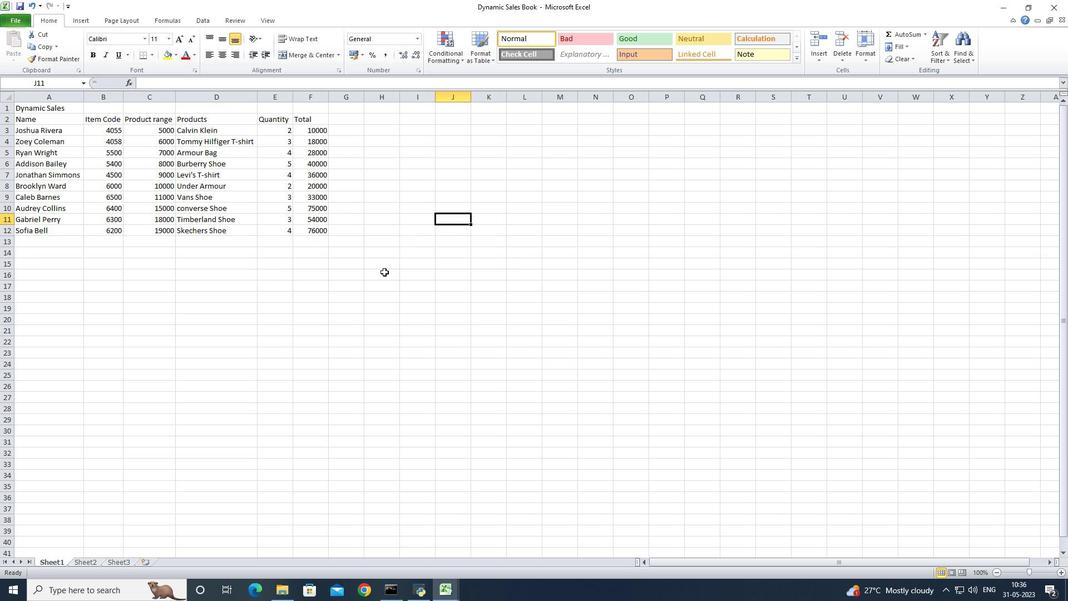 
Action: Mouse pressed left at (346, 293)
Screenshot: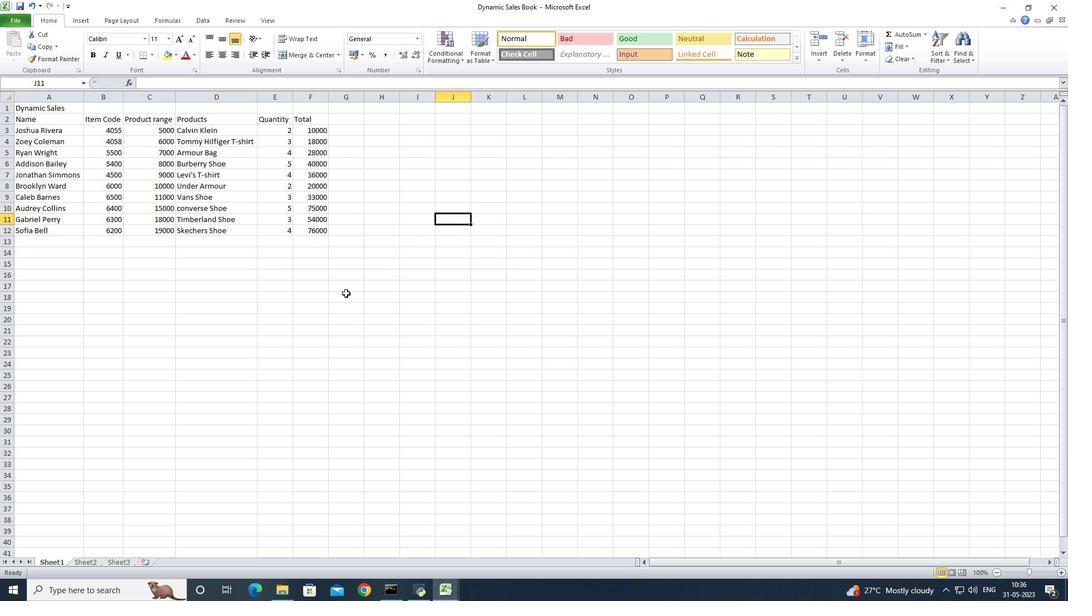 
